 Task: Create a rule from the Agile list, Priority changed -> Complete task in the project ApexLine if Priority Cleared then Complete Task
Action: Mouse moved to (777, 510)
Screenshot: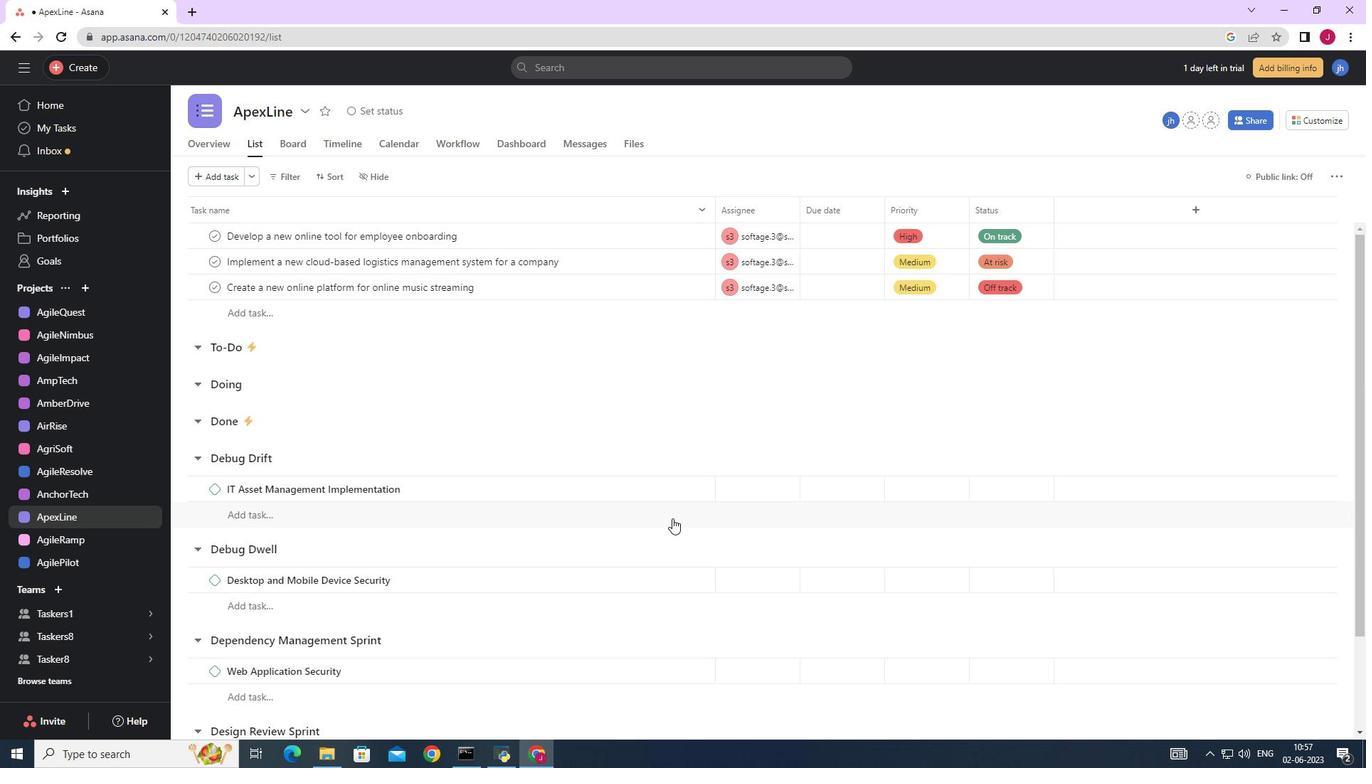 
Action: Mouse scrolled (777, 510) with delta (0, 0)
Screenshot: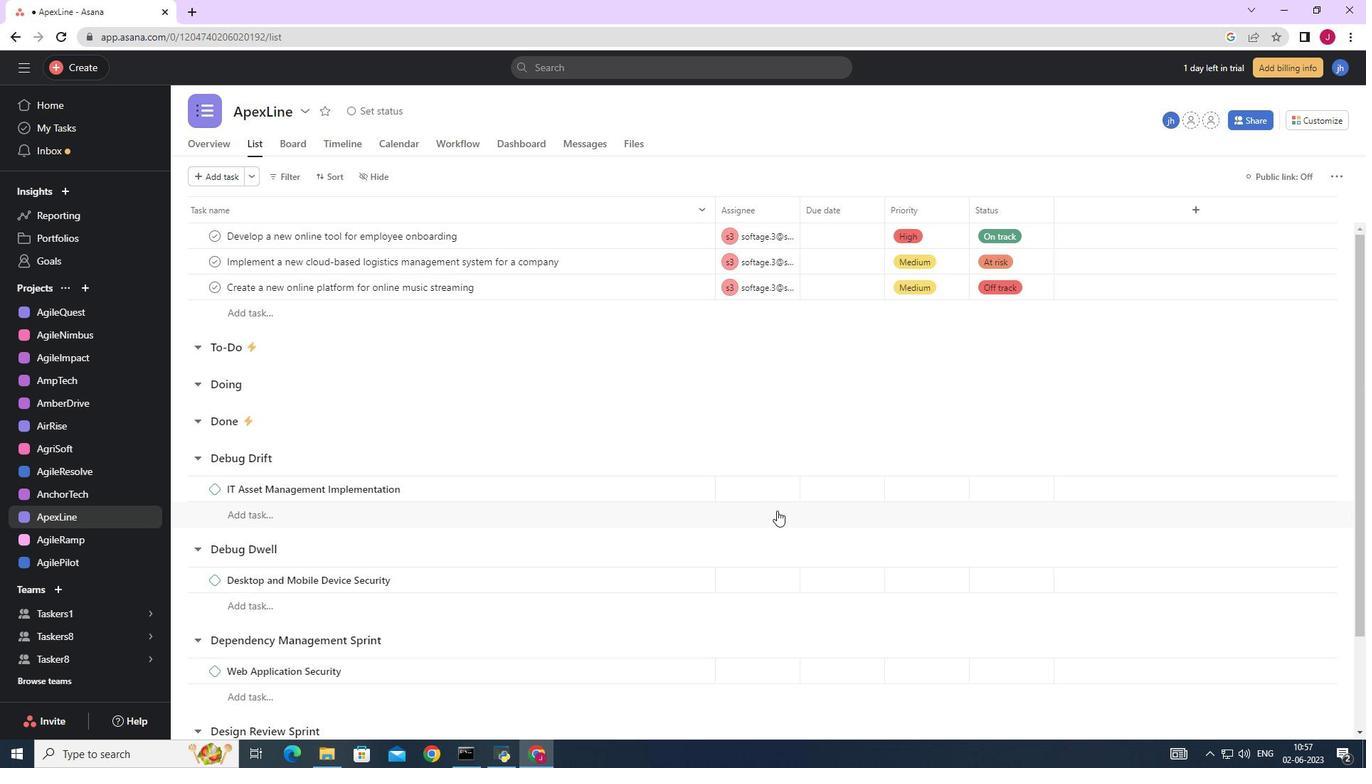 
Action: Mouse scrolled (777, 510) with delta (0, 0)
Screenshot: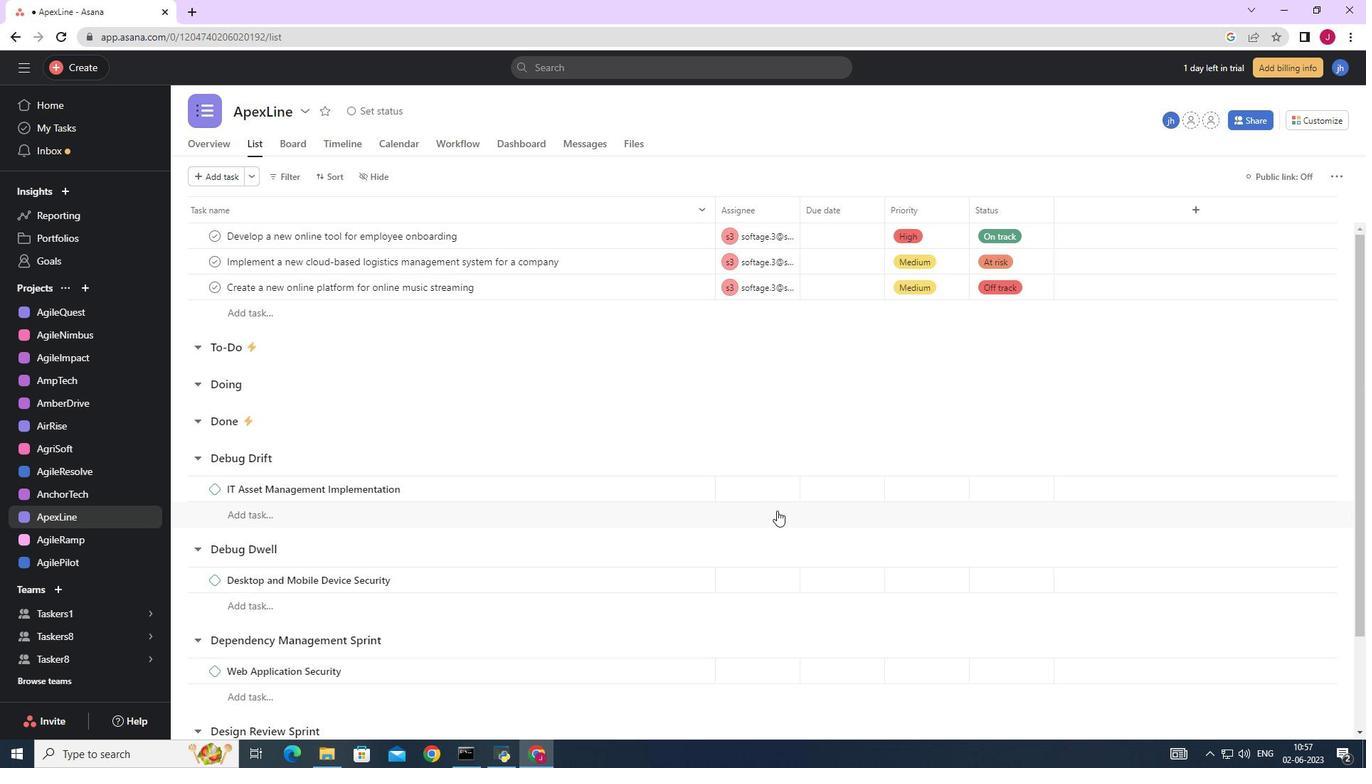 
Action: Mouse scrolled (777, 510) with delta (0, 0)
Screenshot: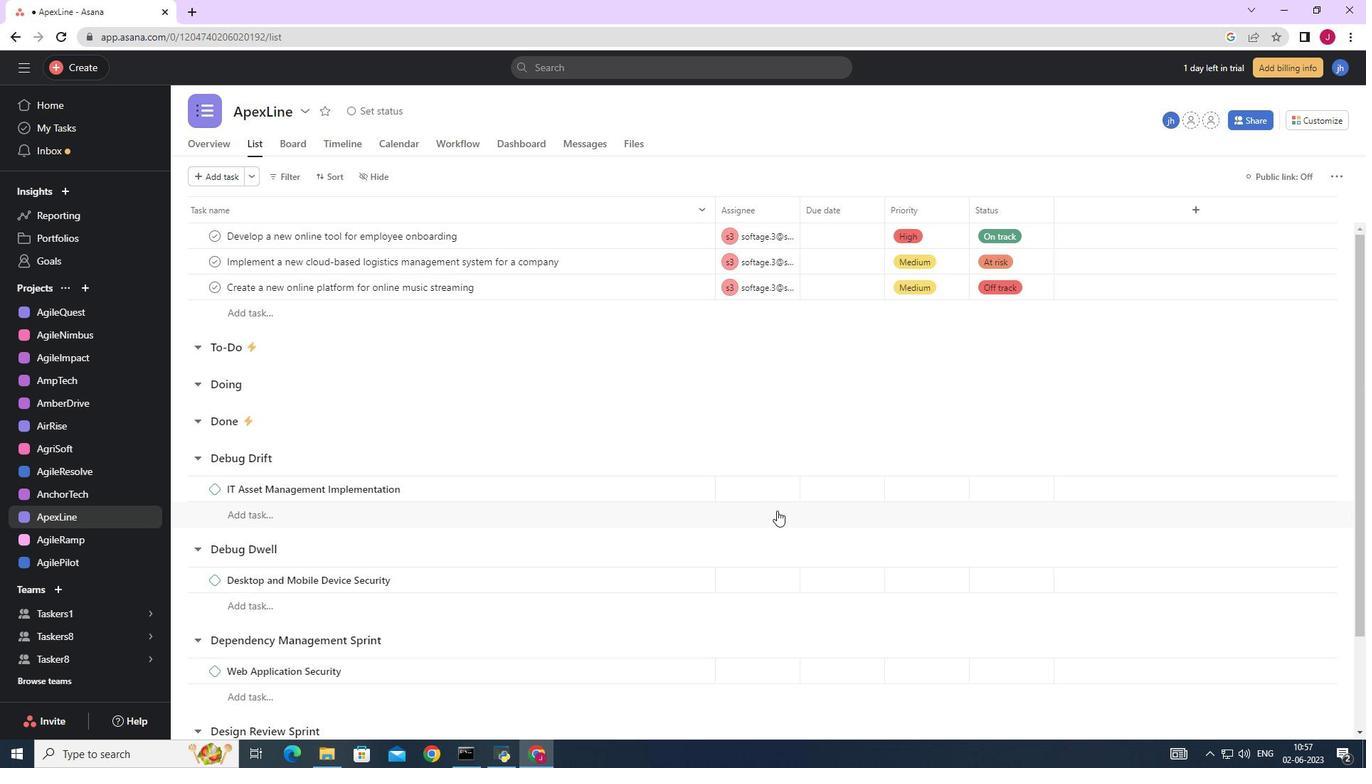 
Action: Mouse scrolled (777, 510) with delta (0, 0)
Screenshot: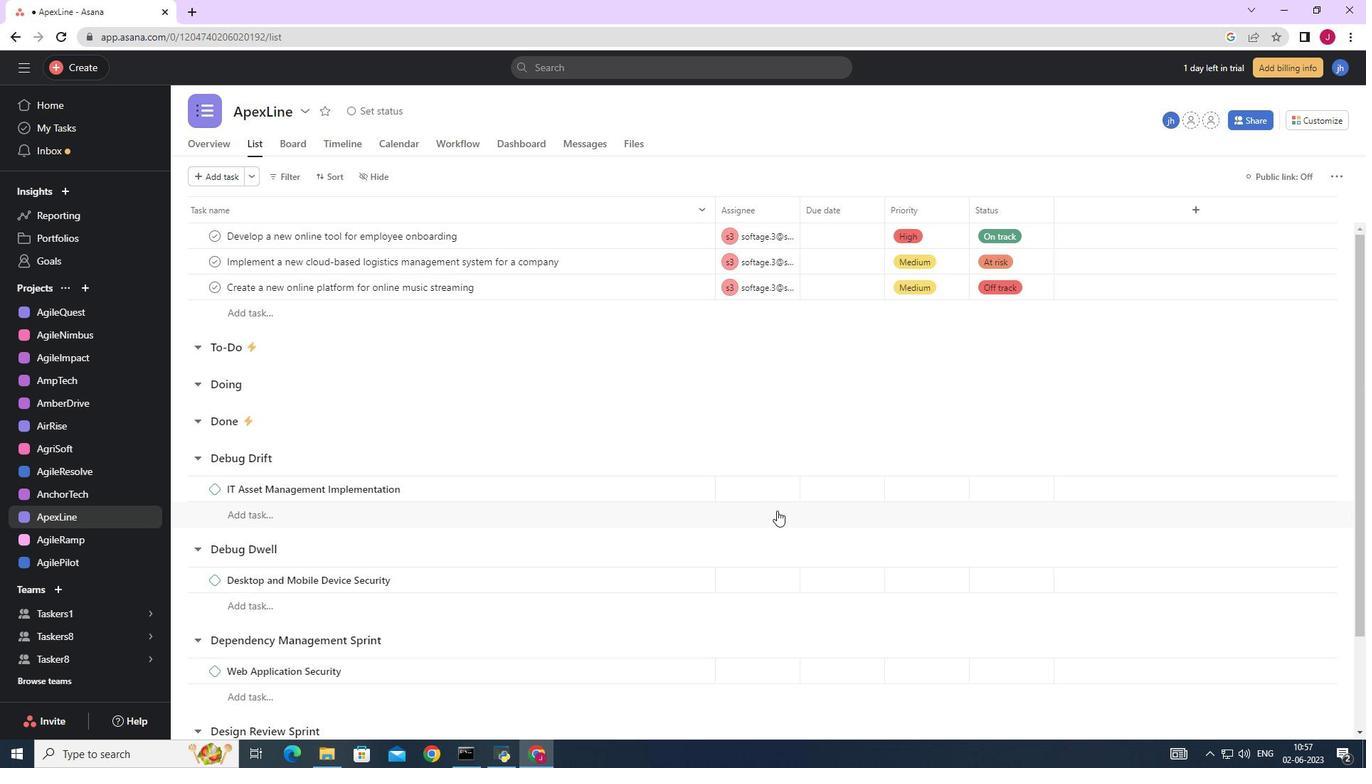 
Action: Mouse scrolled (777, 510) with delta (0, 0)
Screenshot: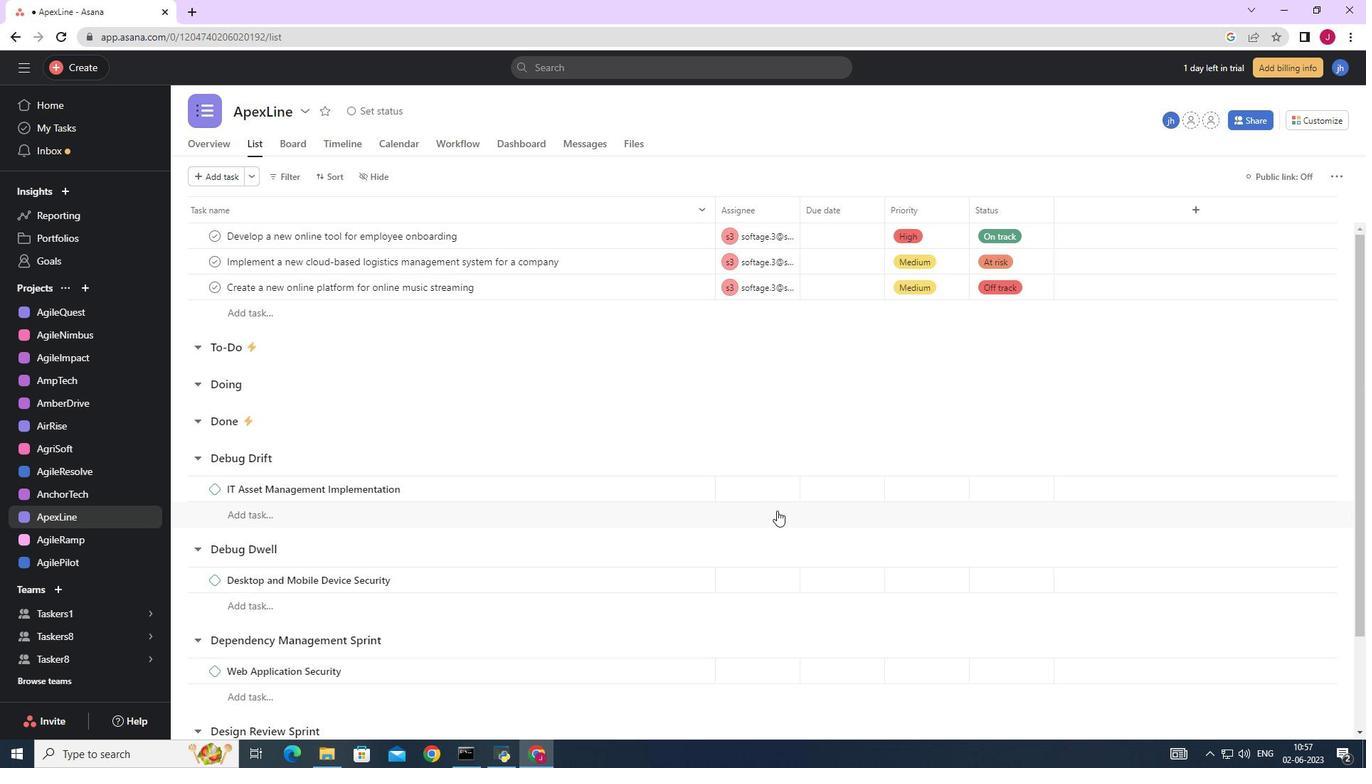 
Action: Mouse scrolled (777, 511) with delta (0, 0)
Screenshot: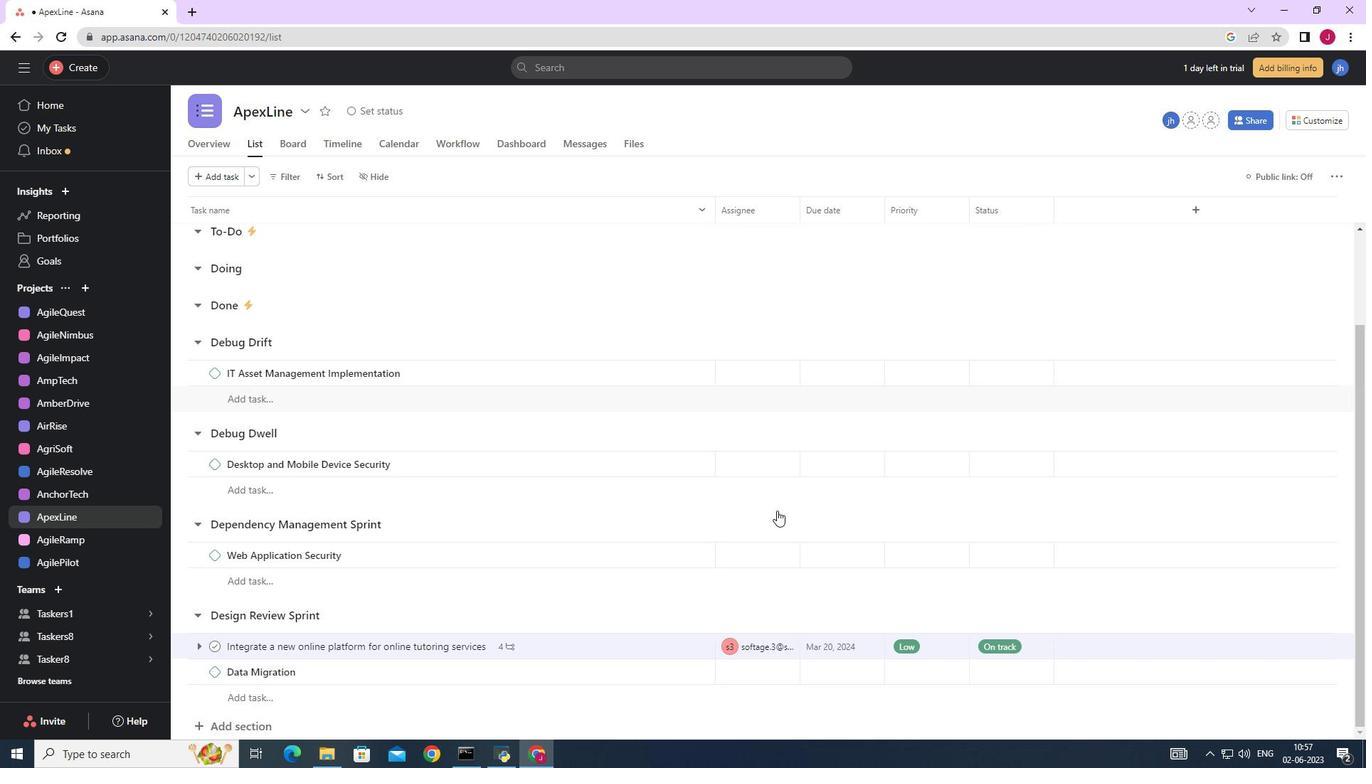 
Action: Mouse scrolled (777, 511) with delta (0, 0)
Screenshot: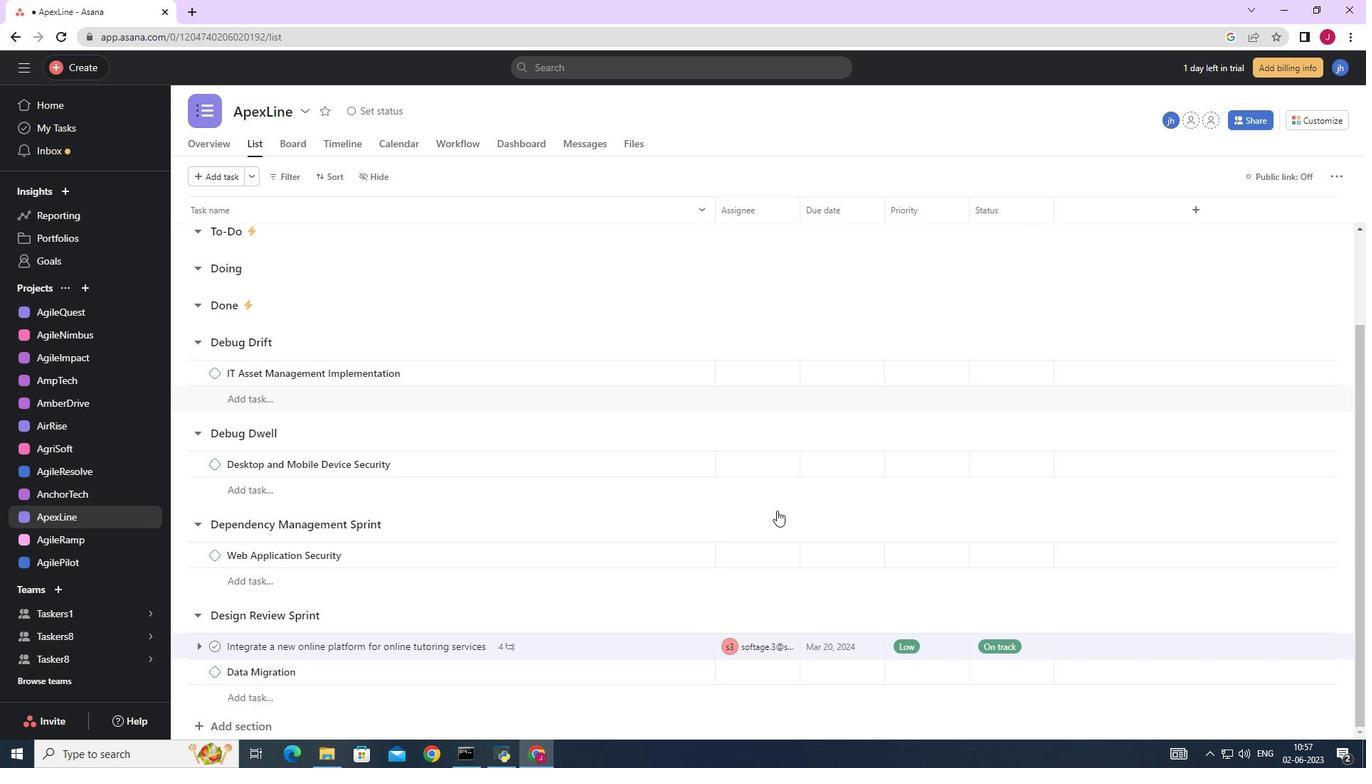 
Action: Mouse scrolled (777, 511) with delta (0, 0)
Screenshot: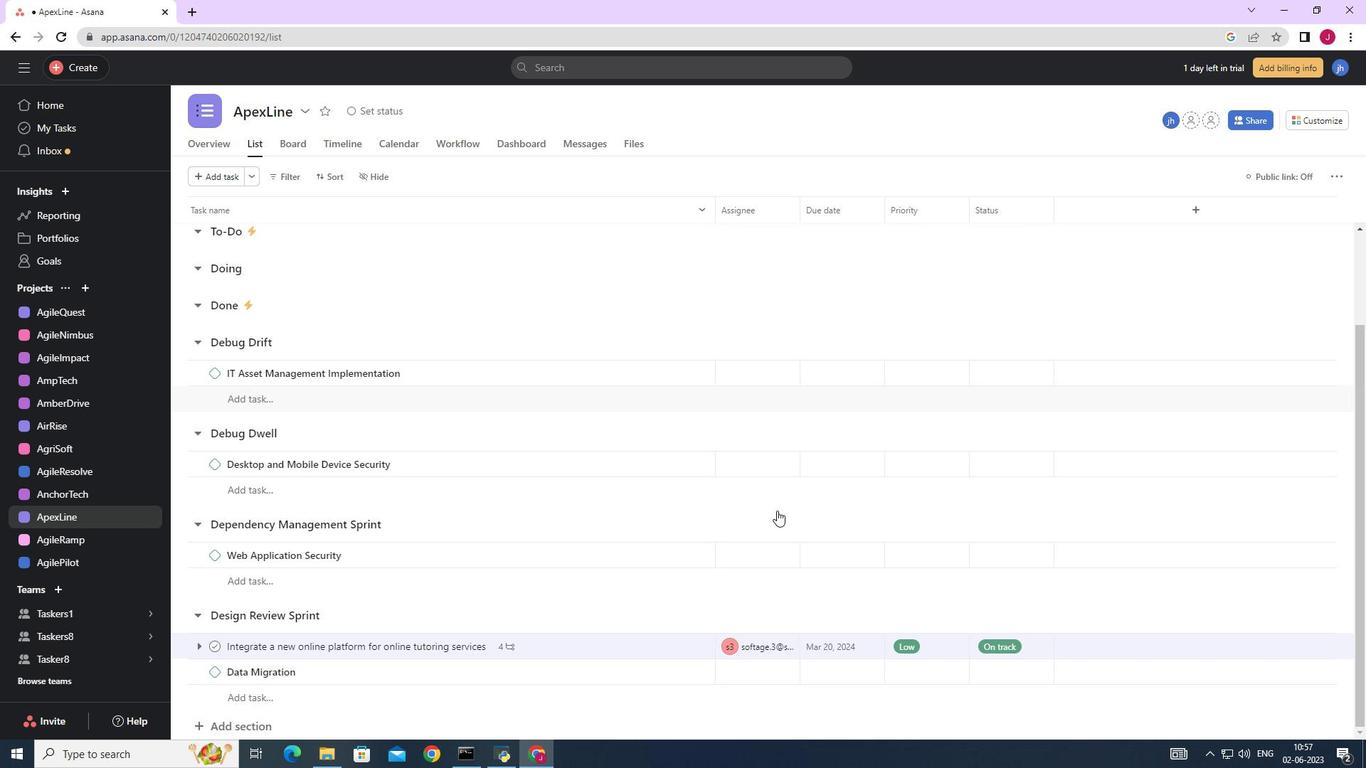 
Action: Mouse scrolled (777, 511) with delta (0, 0)
Screenshot: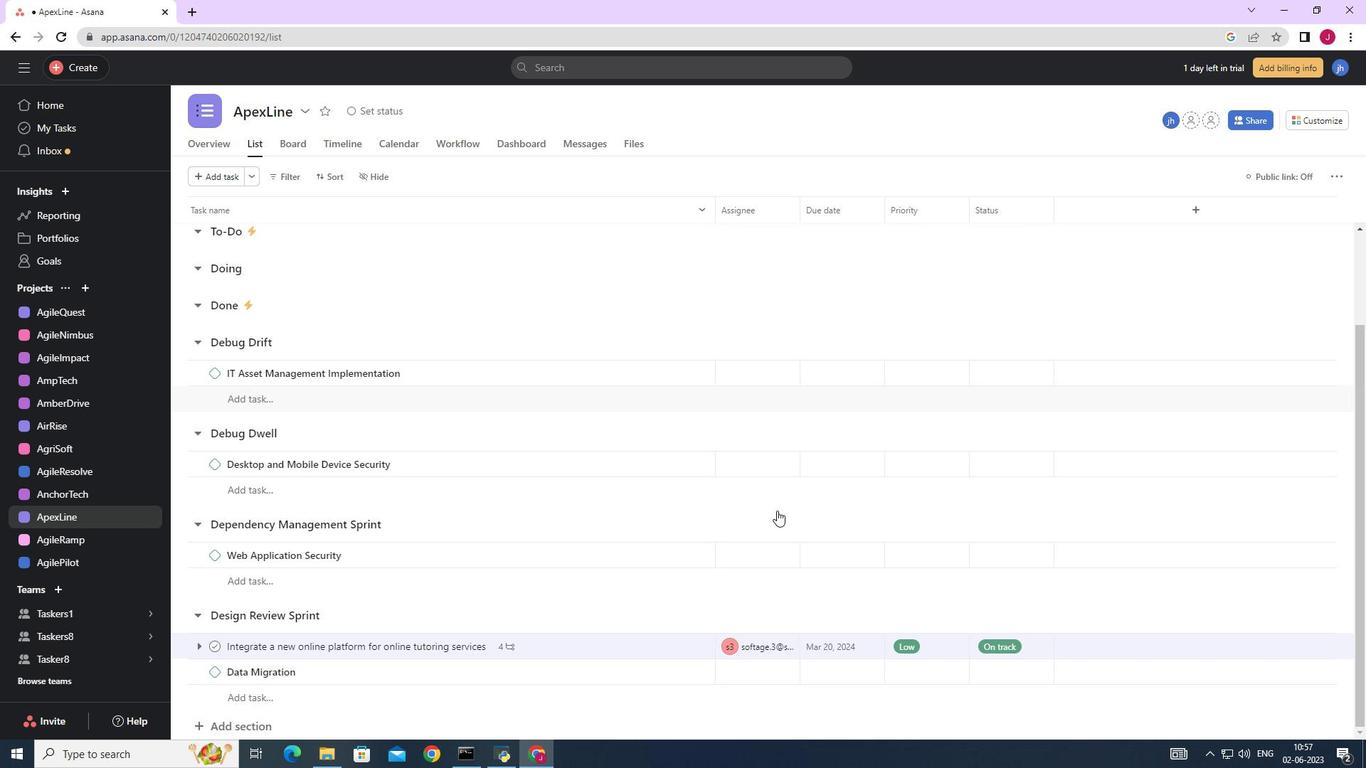 
Action: Mouse scrolled (777, 511) with delta (0, 0)
Screenshot: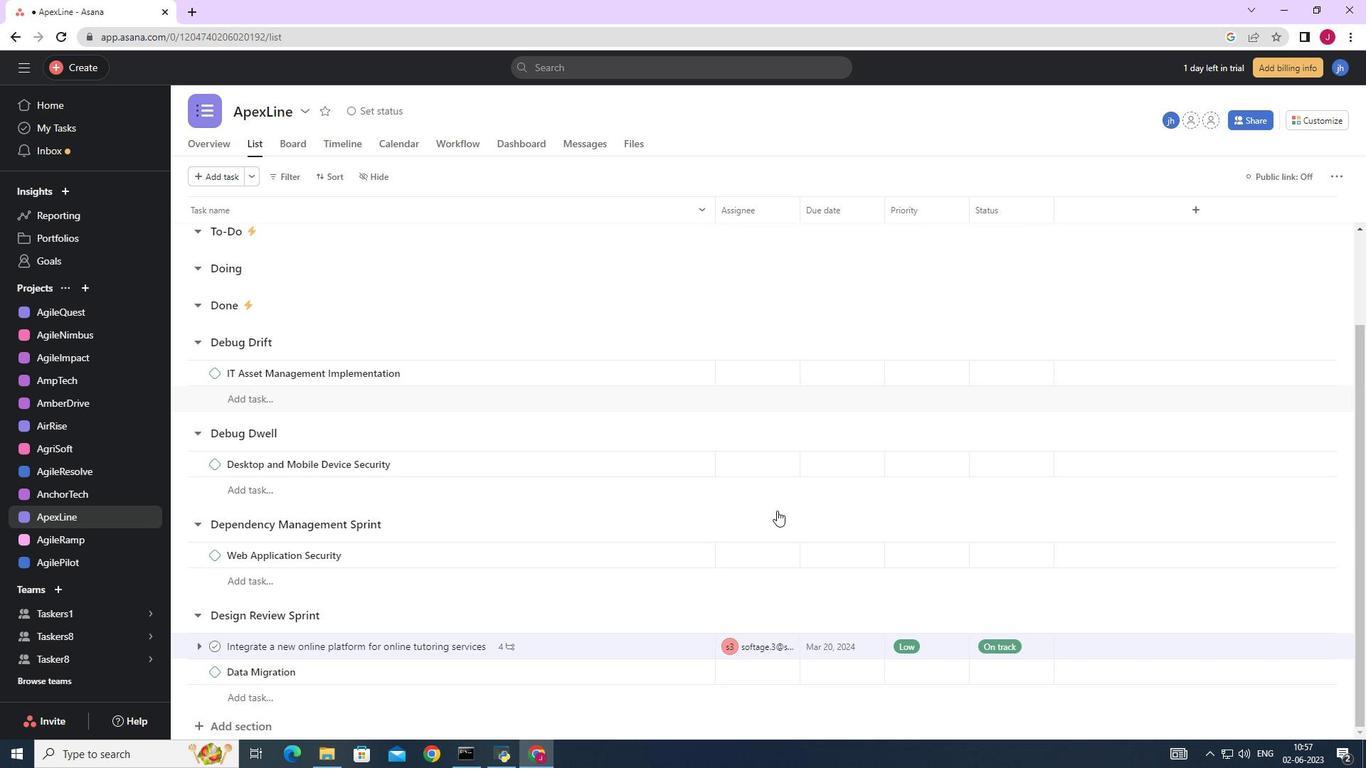 
Action: Mouse moved to (1327, 118)
Screenshot: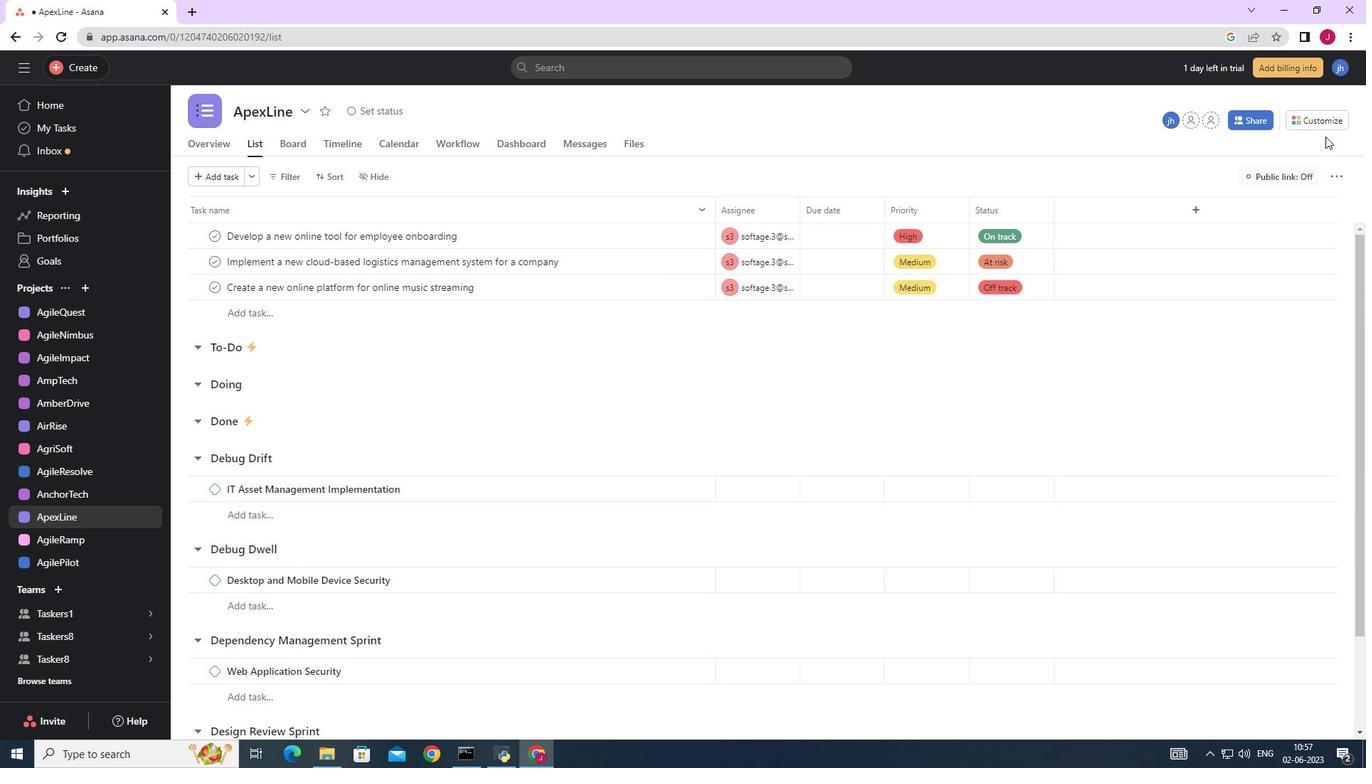 
Action: Mouse pressed left at (1327, 118)
Screenshot: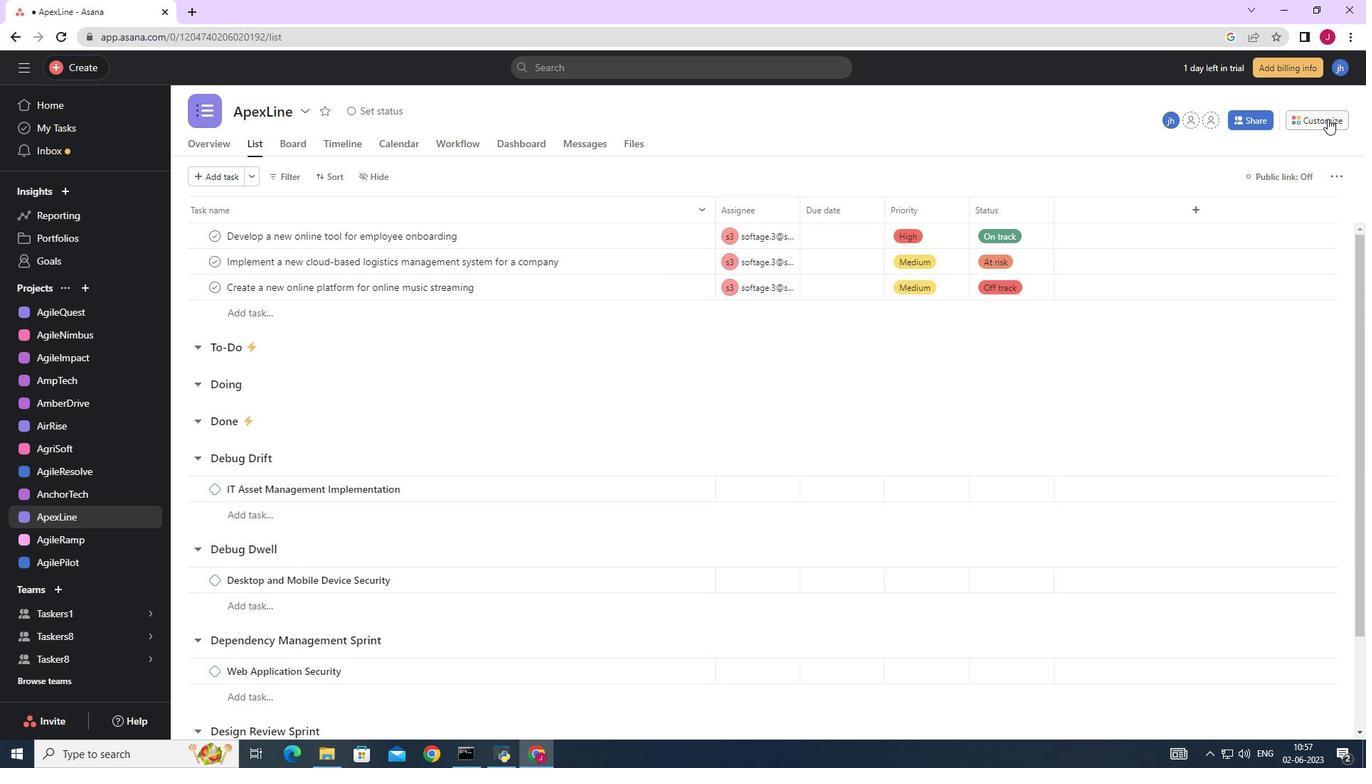 
Action: Mouse moved to (1060, 312)
Screenshot: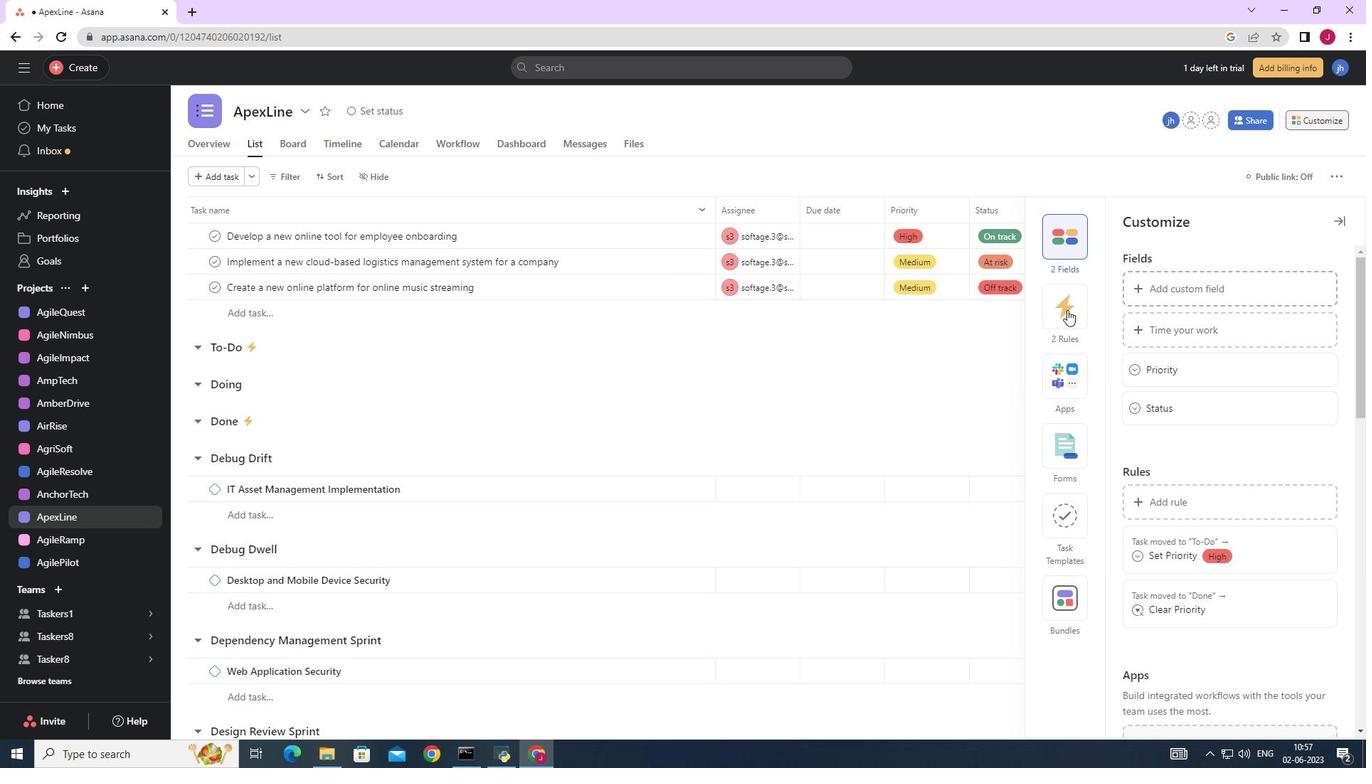 
Action: Mouse pressed left at (1060, 312)
Screenshot: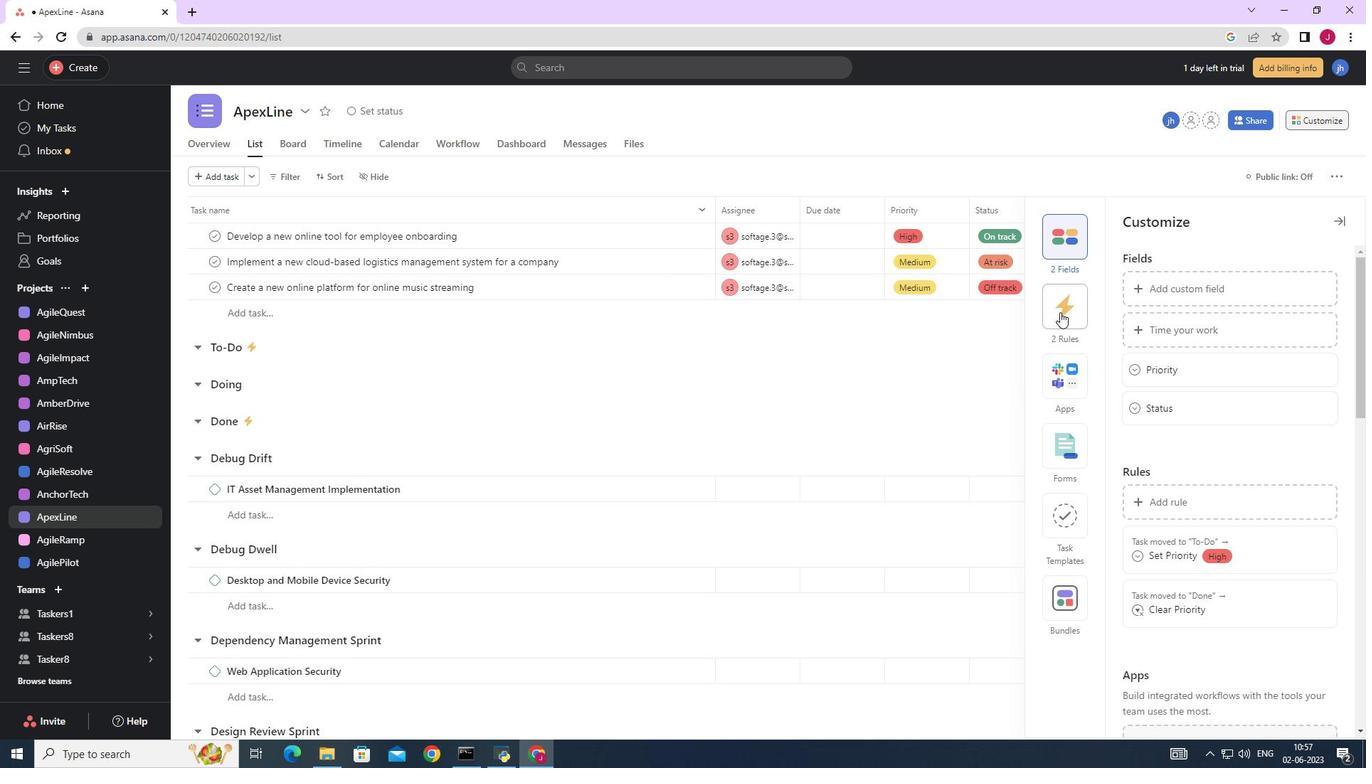 
Action: Mouse moved to (1187, 282)
Screenshot: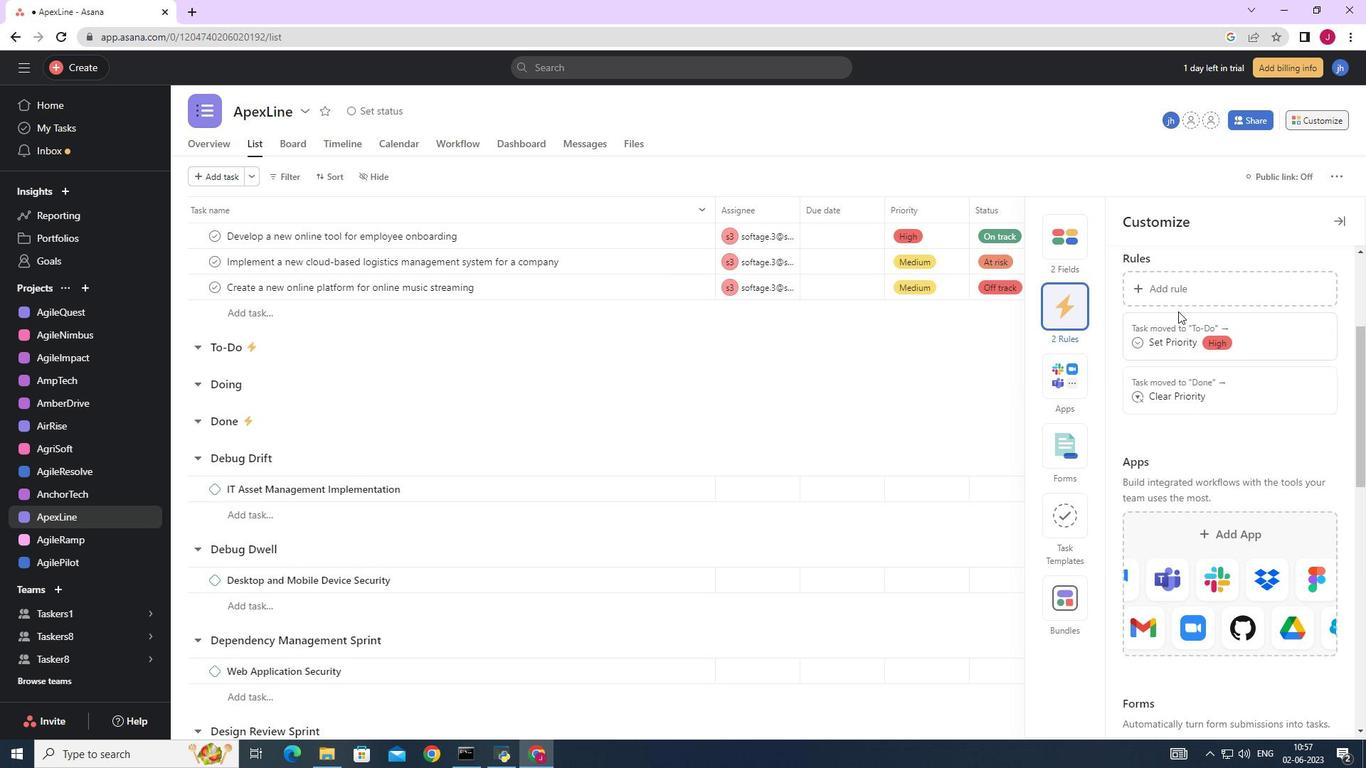 
Action: Mouse pressed left at (1187, 282)
Screenshot: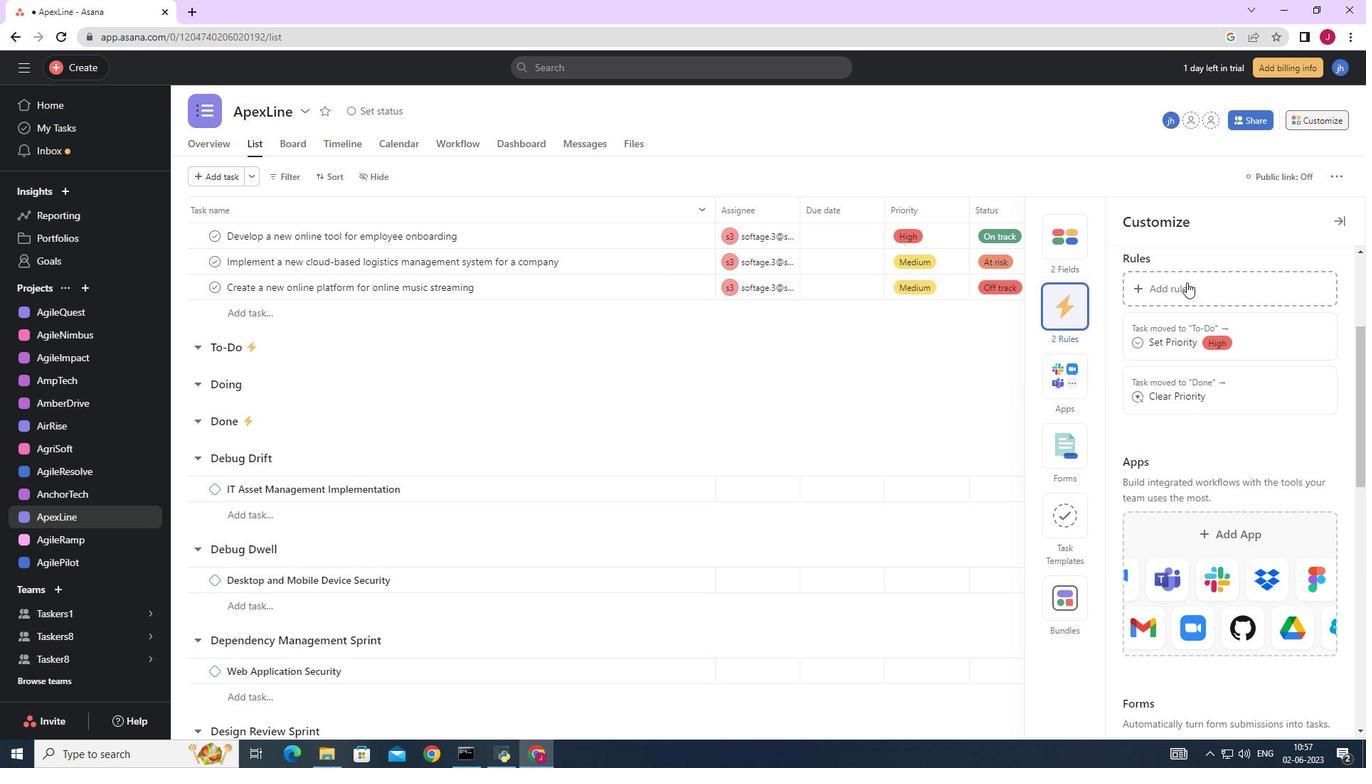 
Action: Mouse moved to (290, 217)
Screenshot: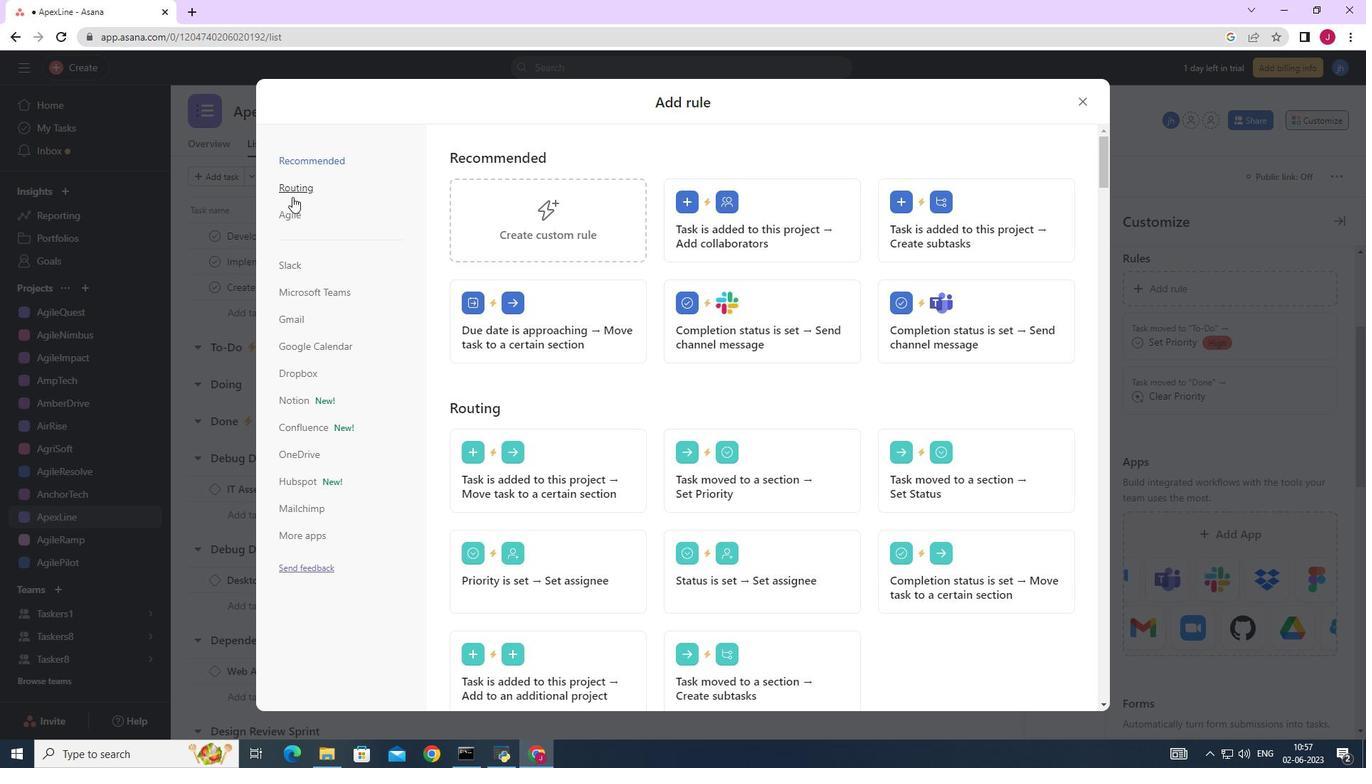 
Action: Mouse pressed left at (290, 217)
Screenshot: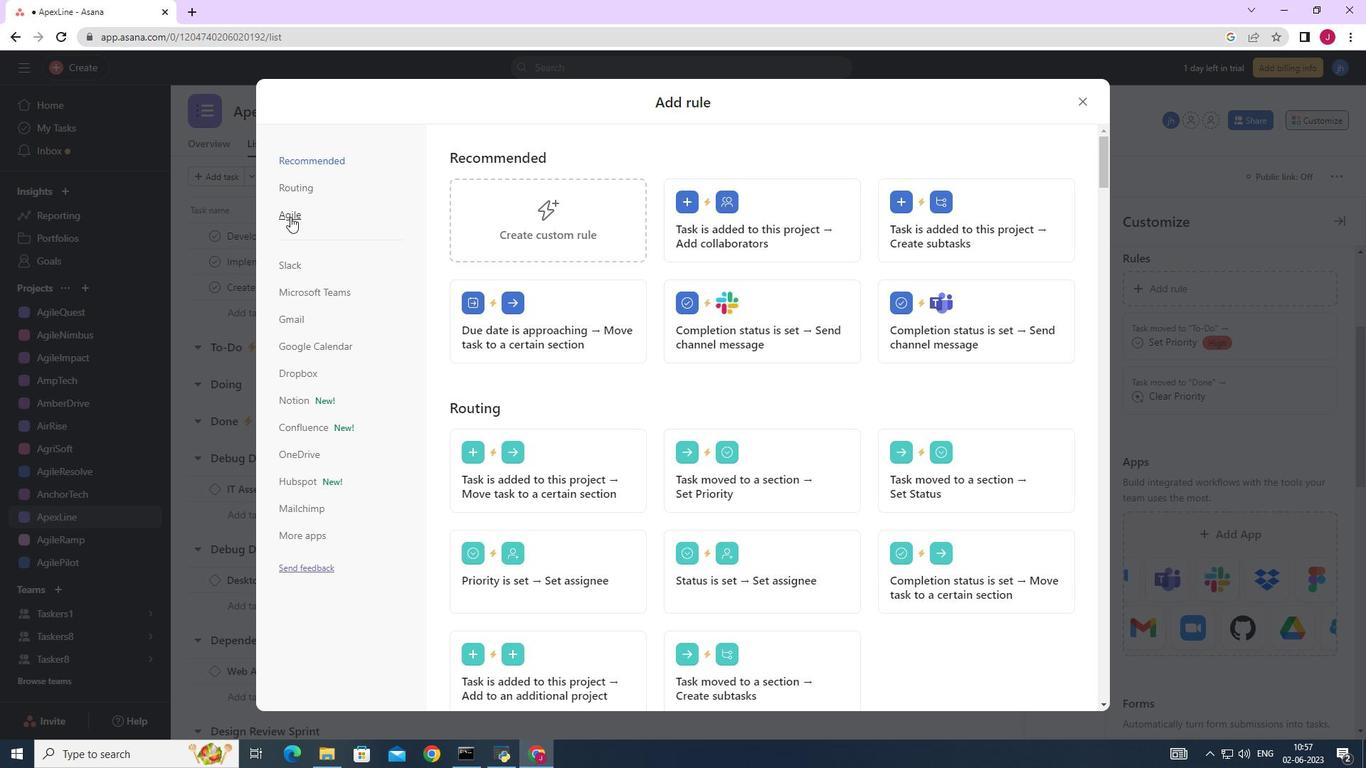 
Action: Mouse moved to (534, 229)
Screenshot: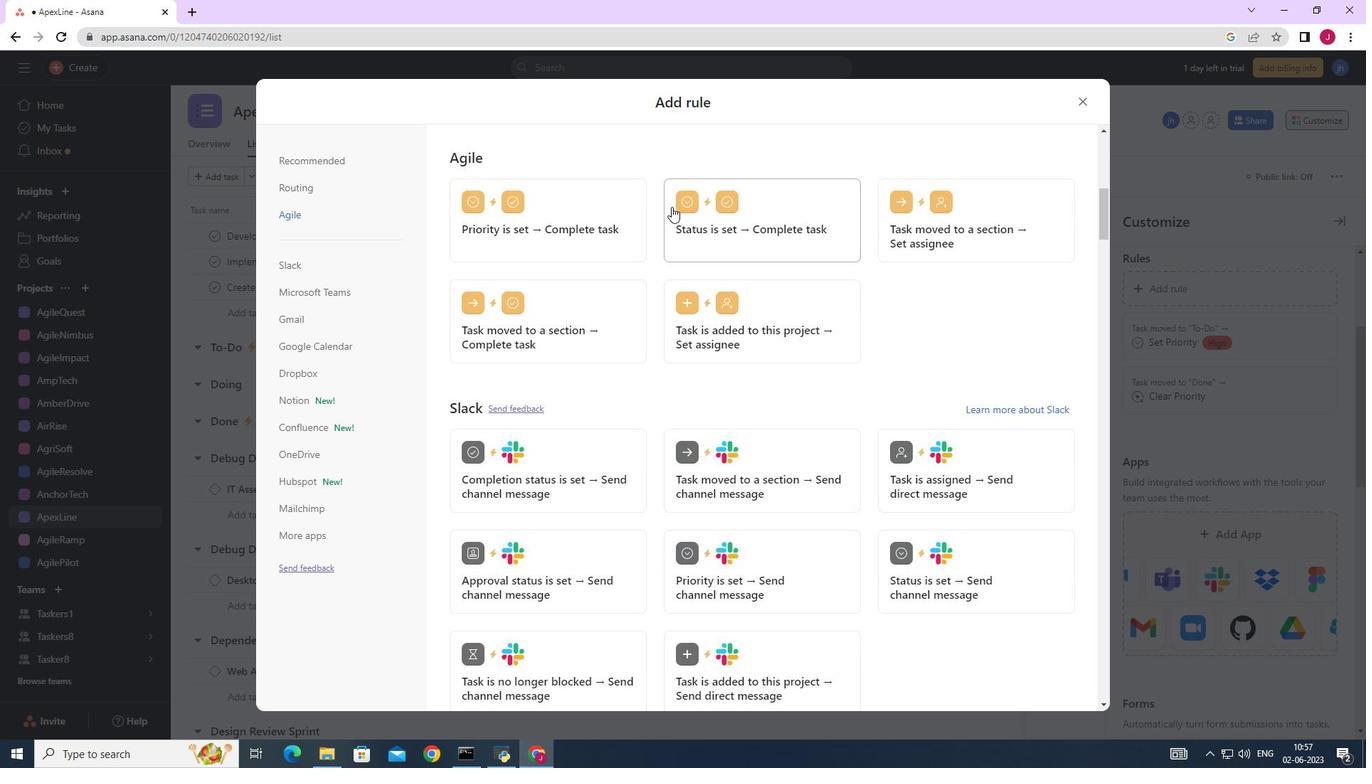 
Action: Mouse pressed left at (534, 229)
Screenshot: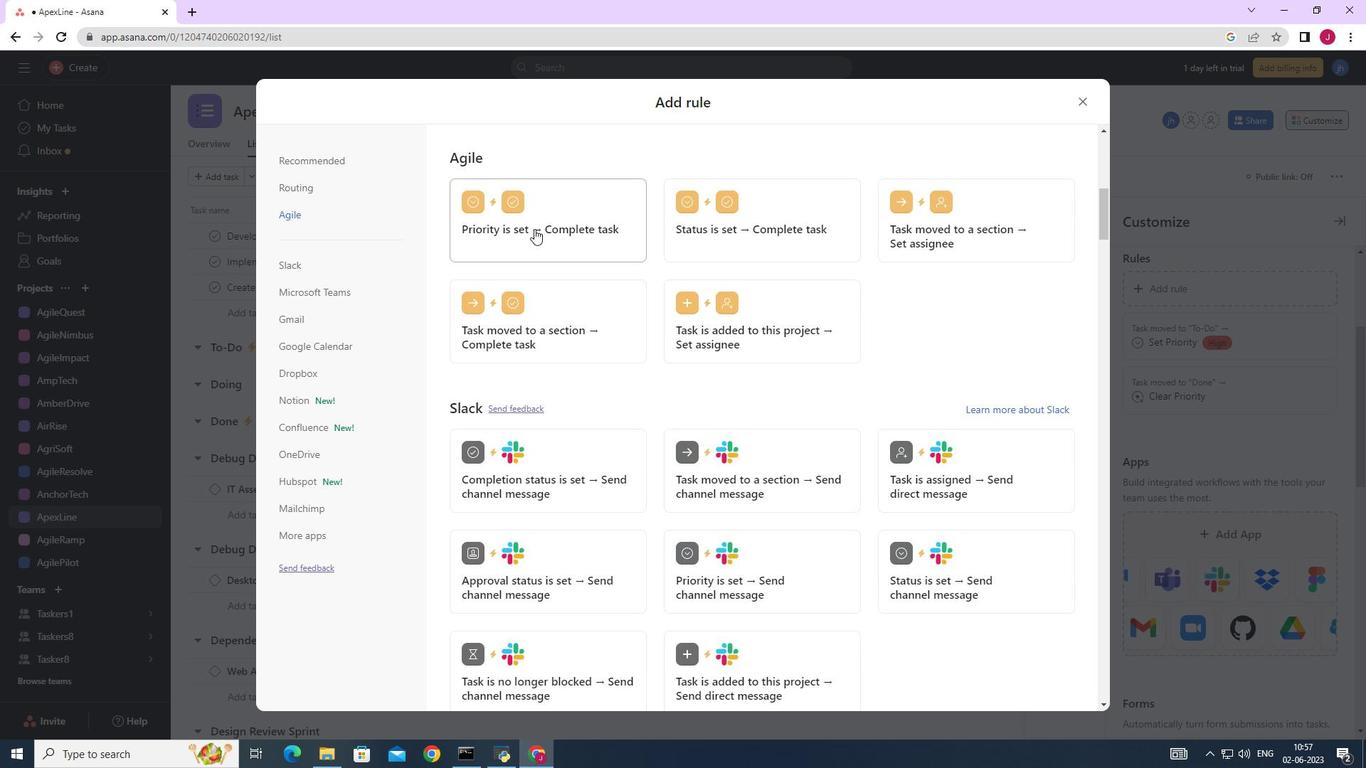 
Action: Mouse moved to (497, 477)
Screenshot: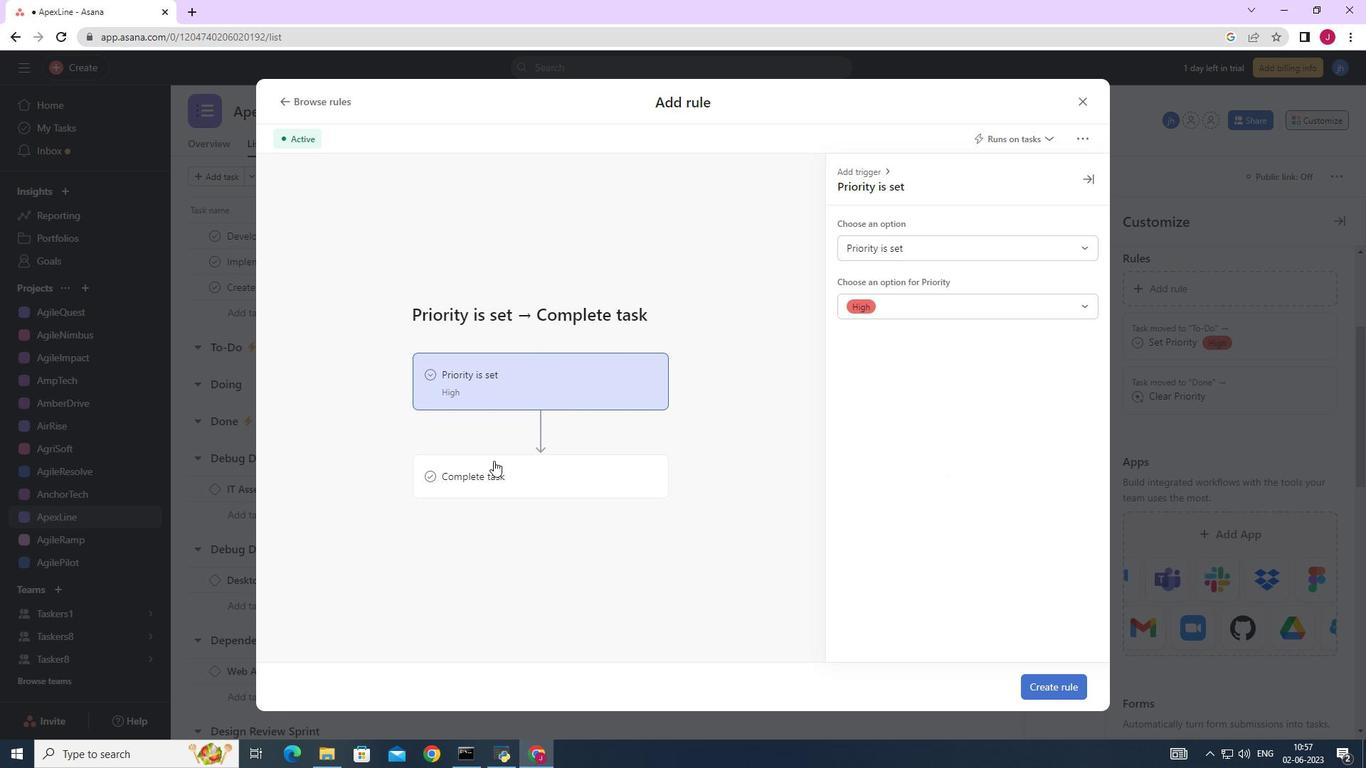 
Action: Mouse pressed left at (497, 477)
Screenshot: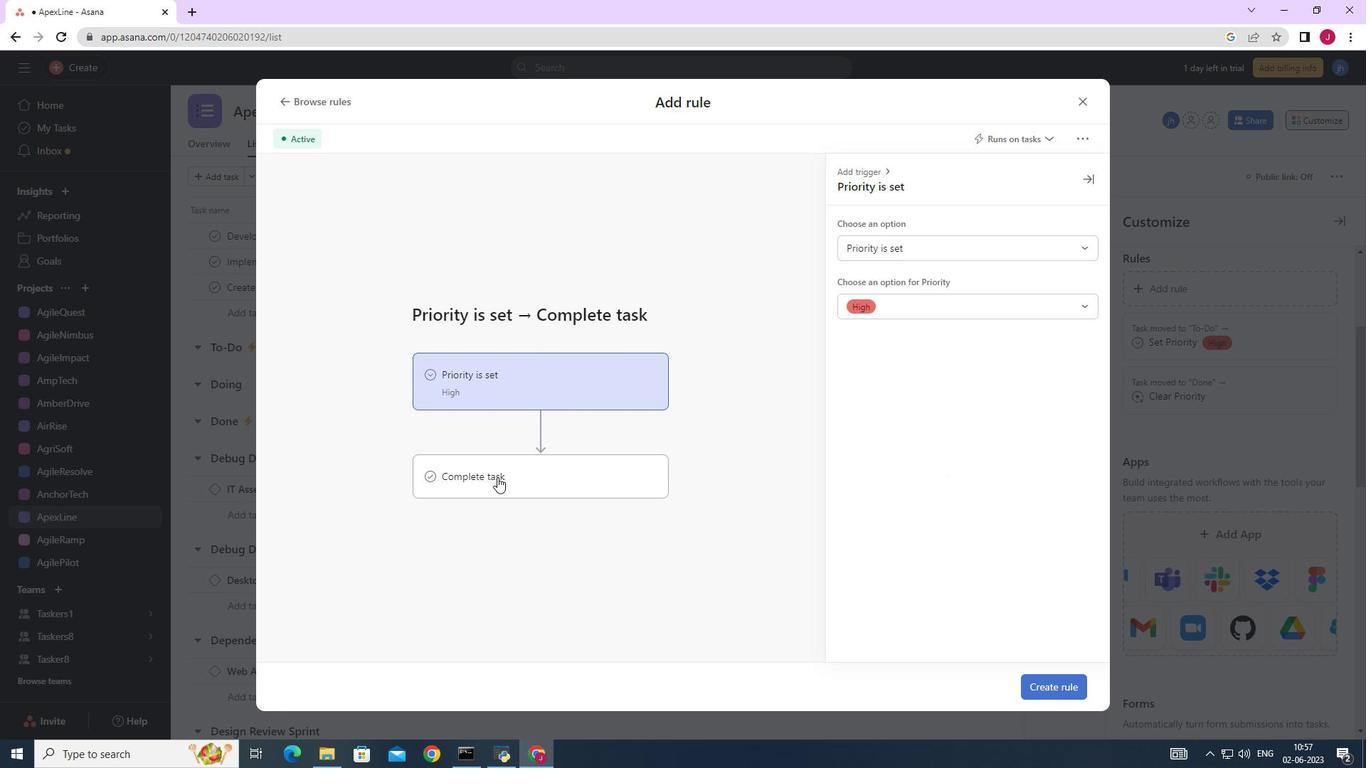 
Action: Mouse moved to (891, 243)
Screenshot: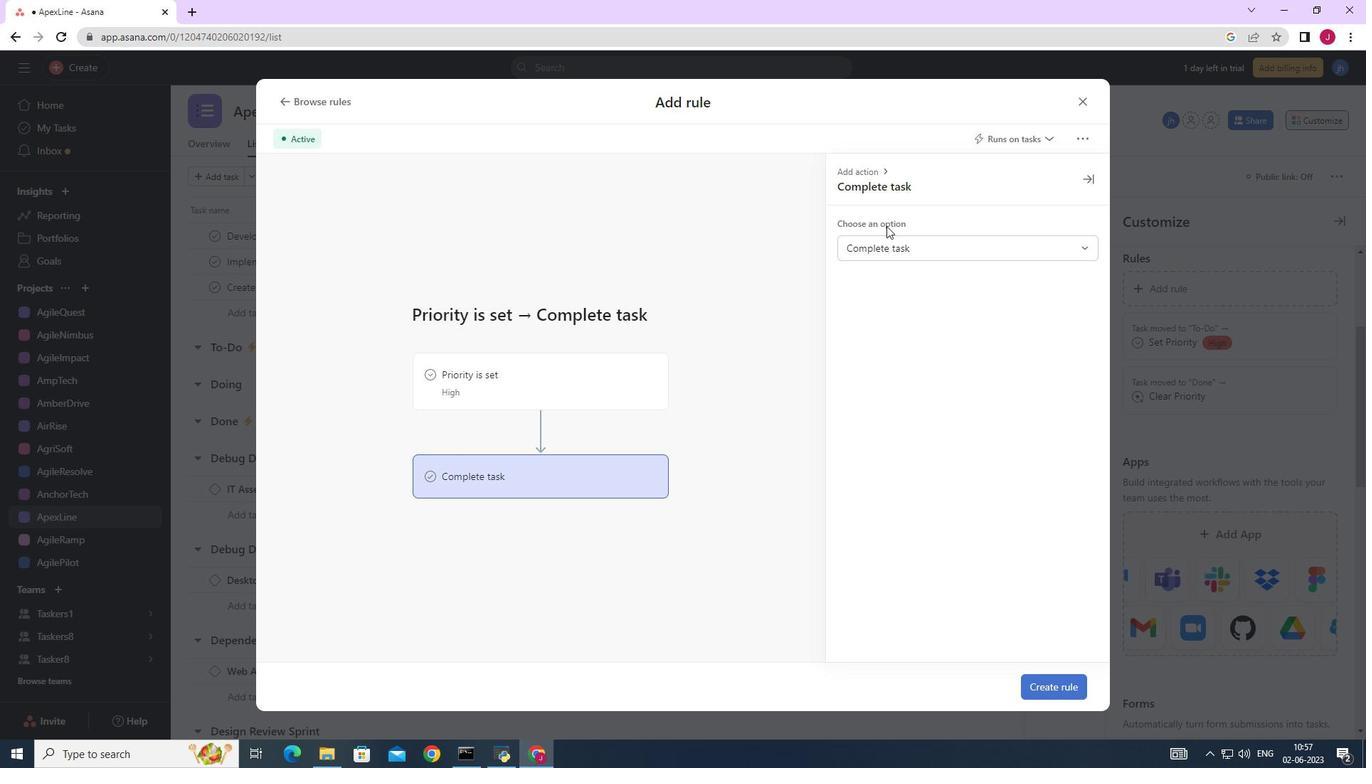 
Action: Mouse pressed left at (891, 243)
Screenshot: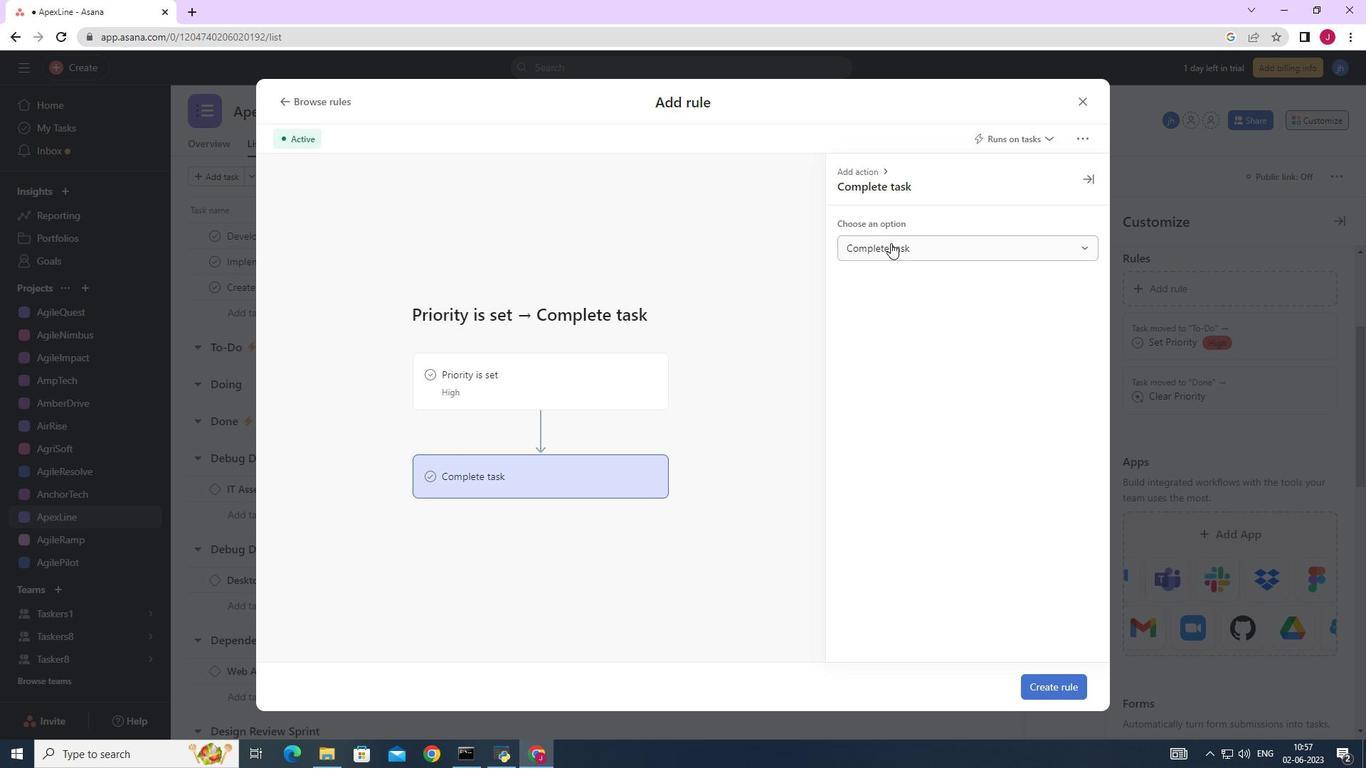 
Action: Mouse moved to (603, 373)
Screenshot: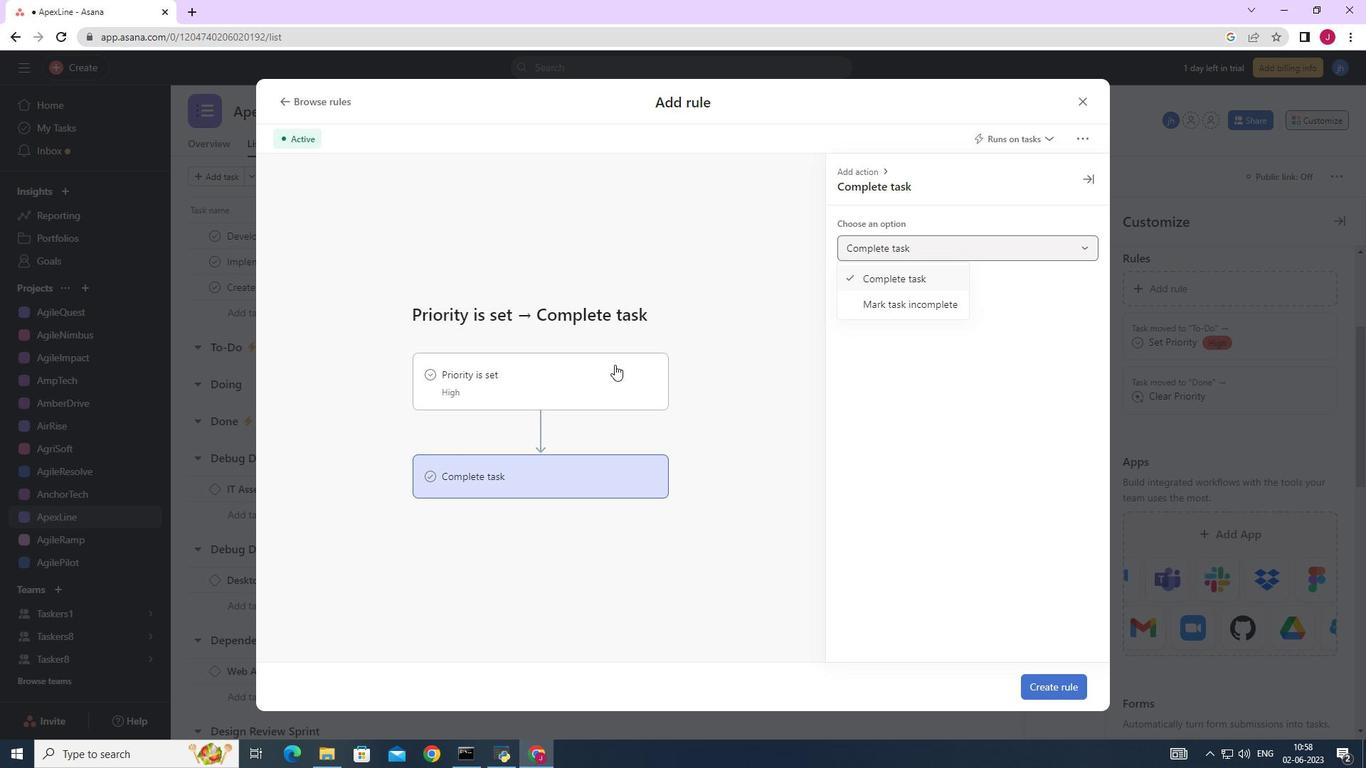 
Action: Mouse pressed left at (603, 373)
Screenshot: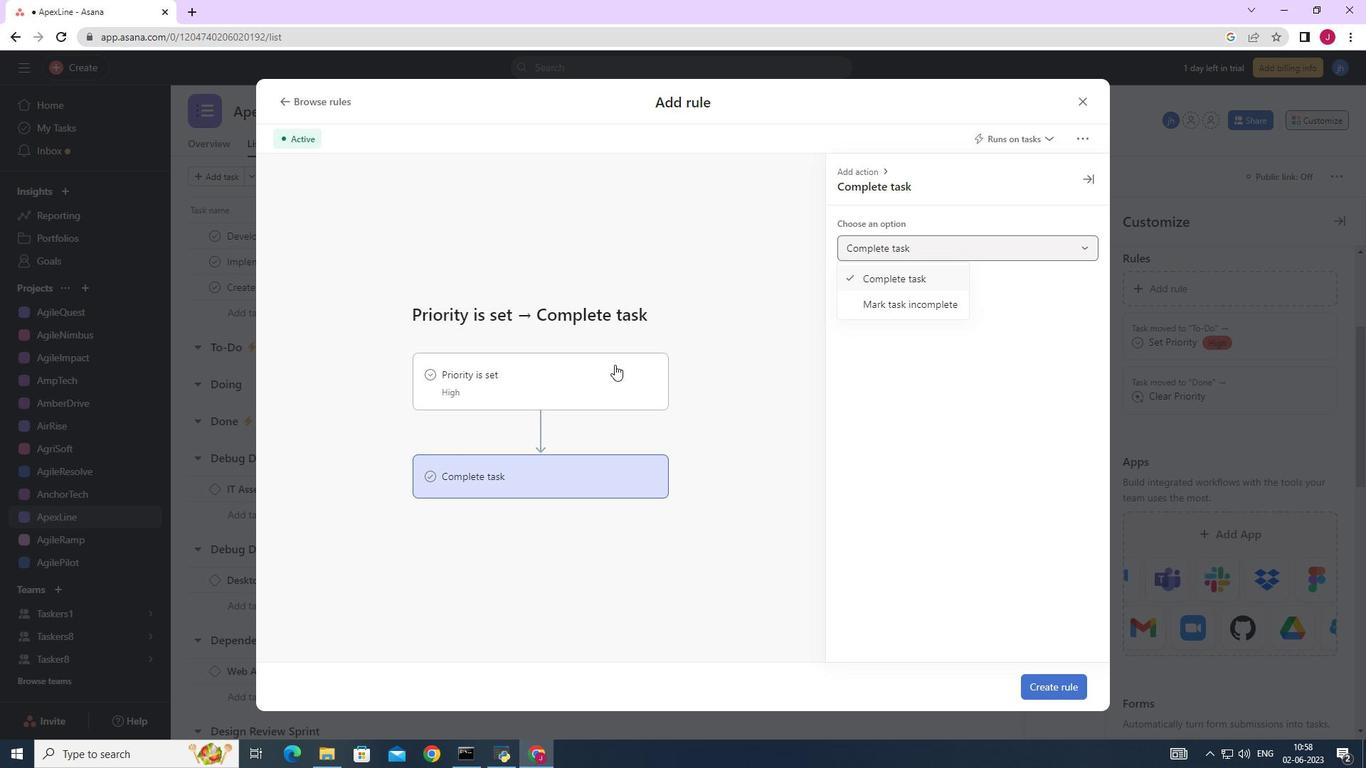 
Action: Mouse moved to (882, 241)
Screenshot: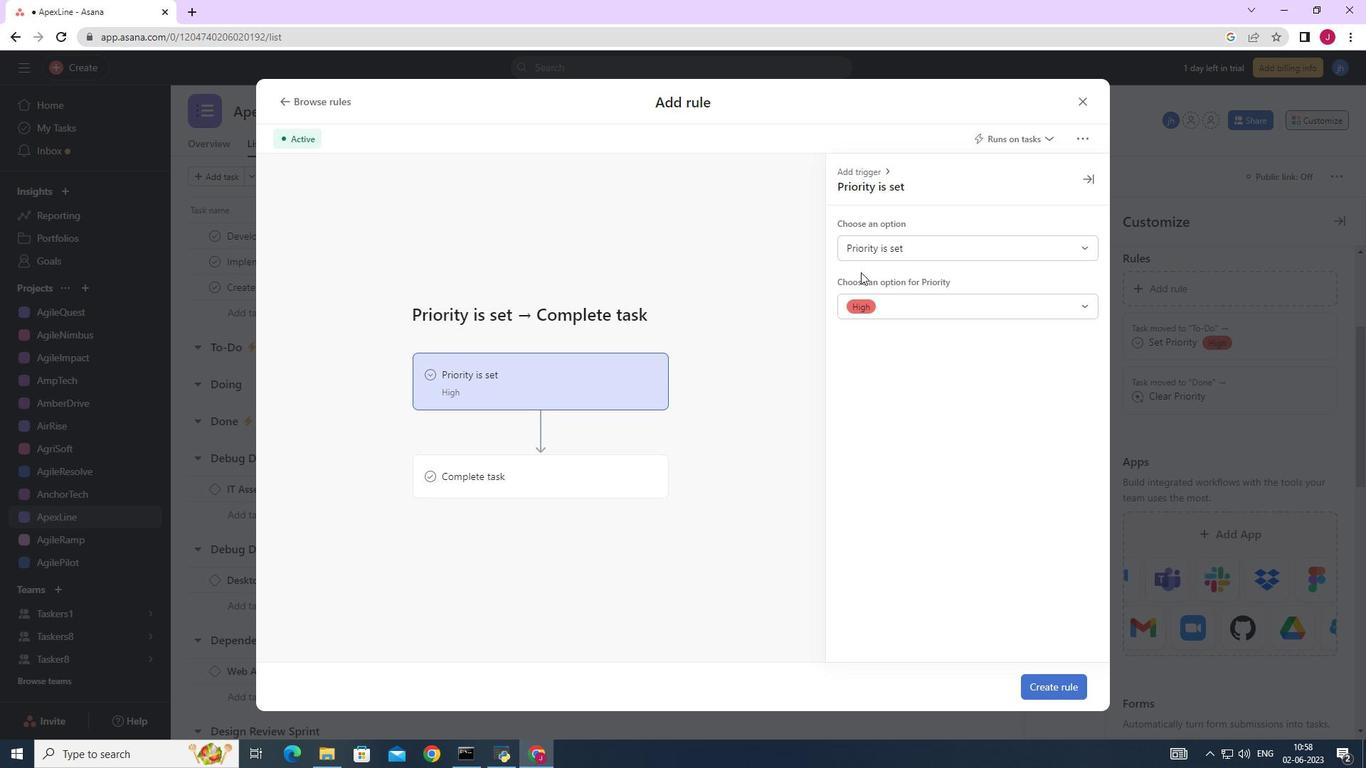 
Action: Mouse pressed left at (882, 241)
Screenshot: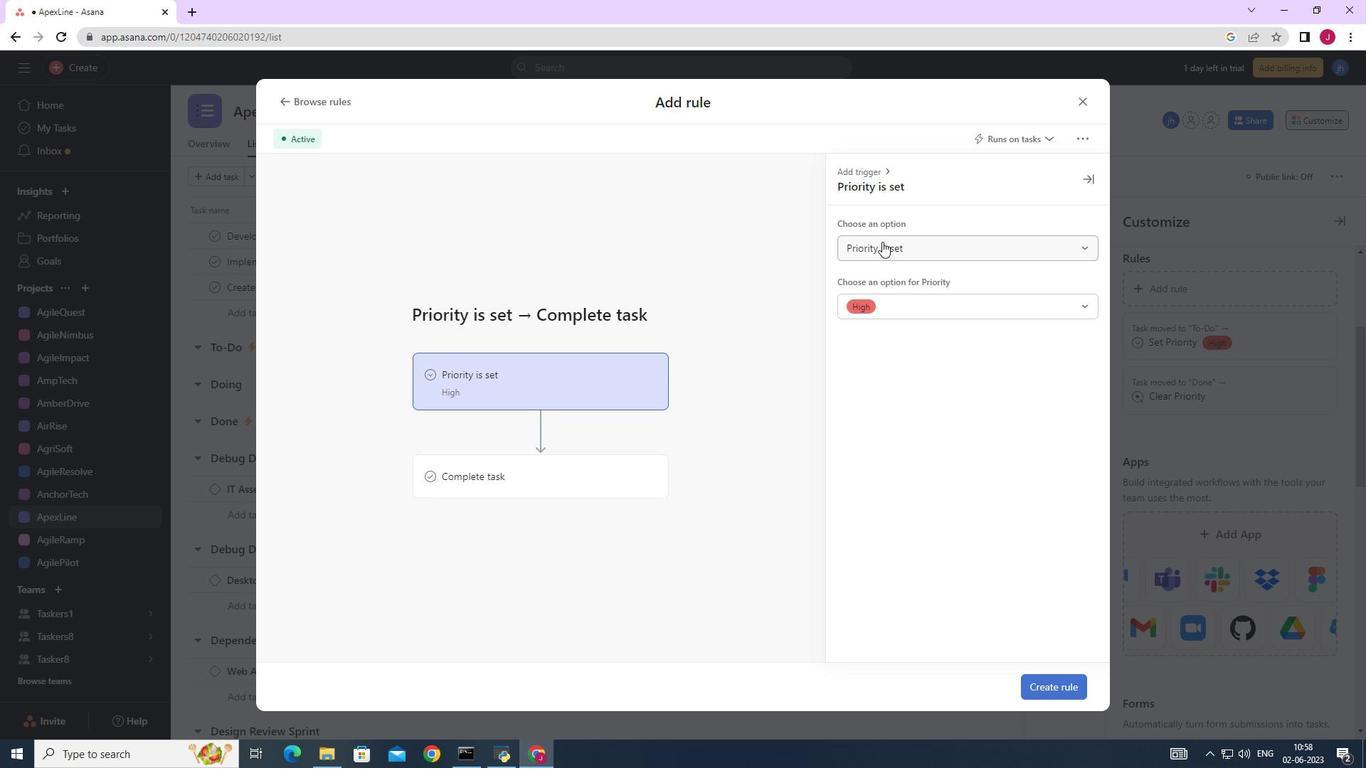 
Action: Mouse moved to (895, 306)
Screenshot: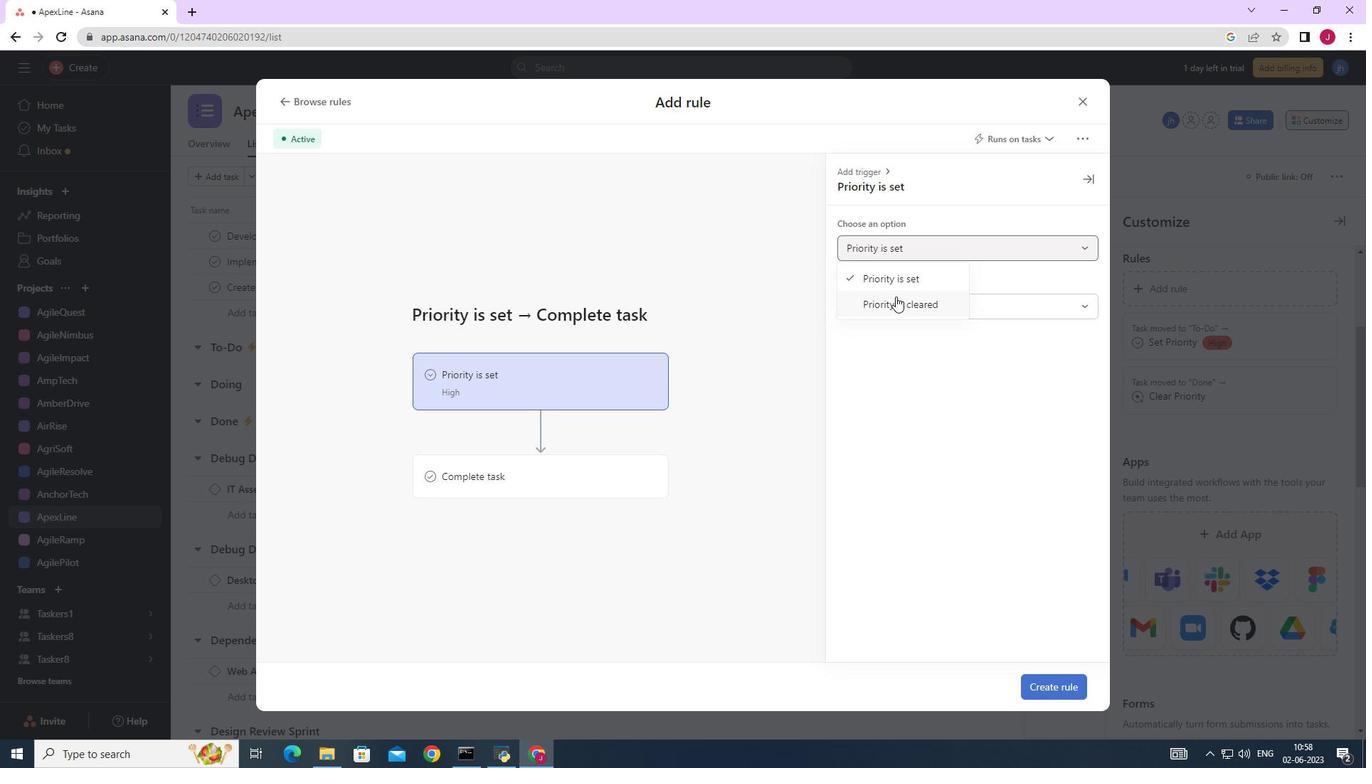 
Action: Mouse pressed left at (895, 306)
Screenshot: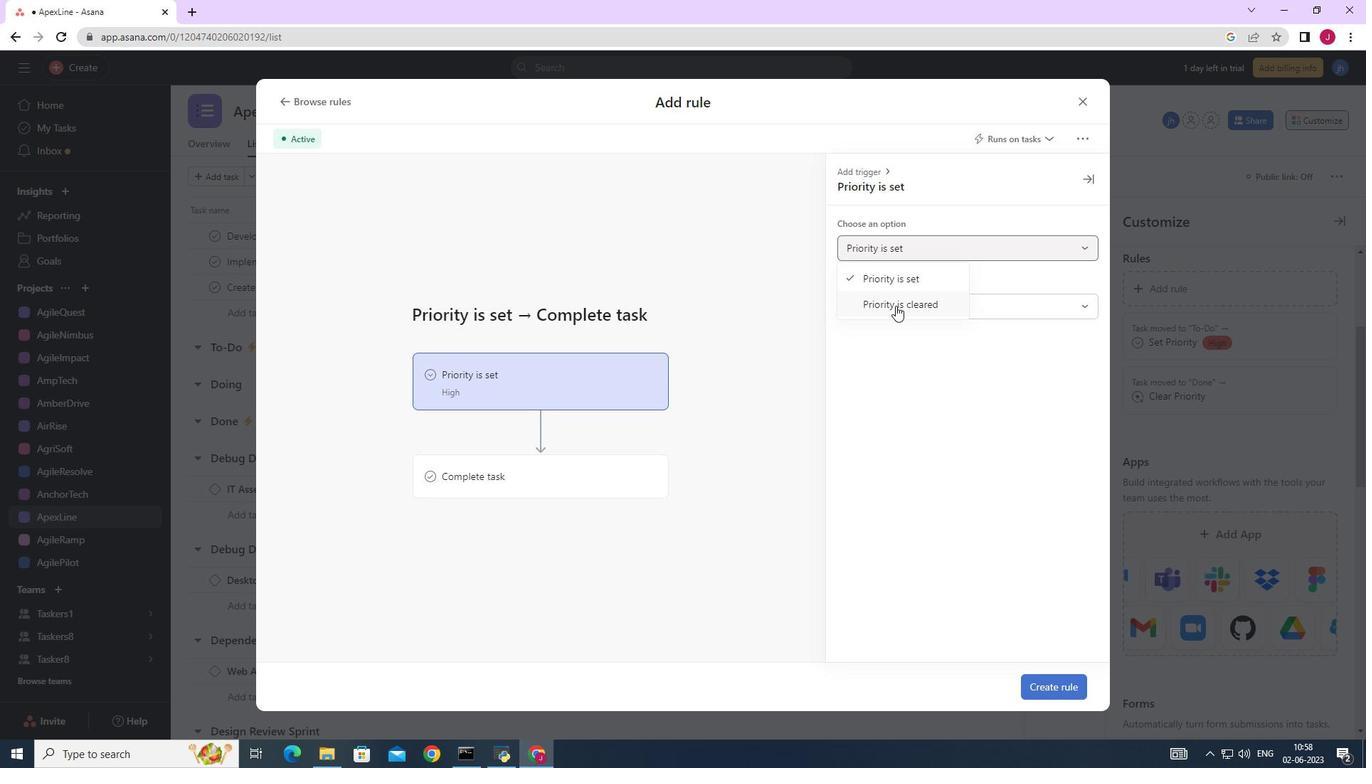 
Action: Mouse moved to (540, 476)
Screenshot: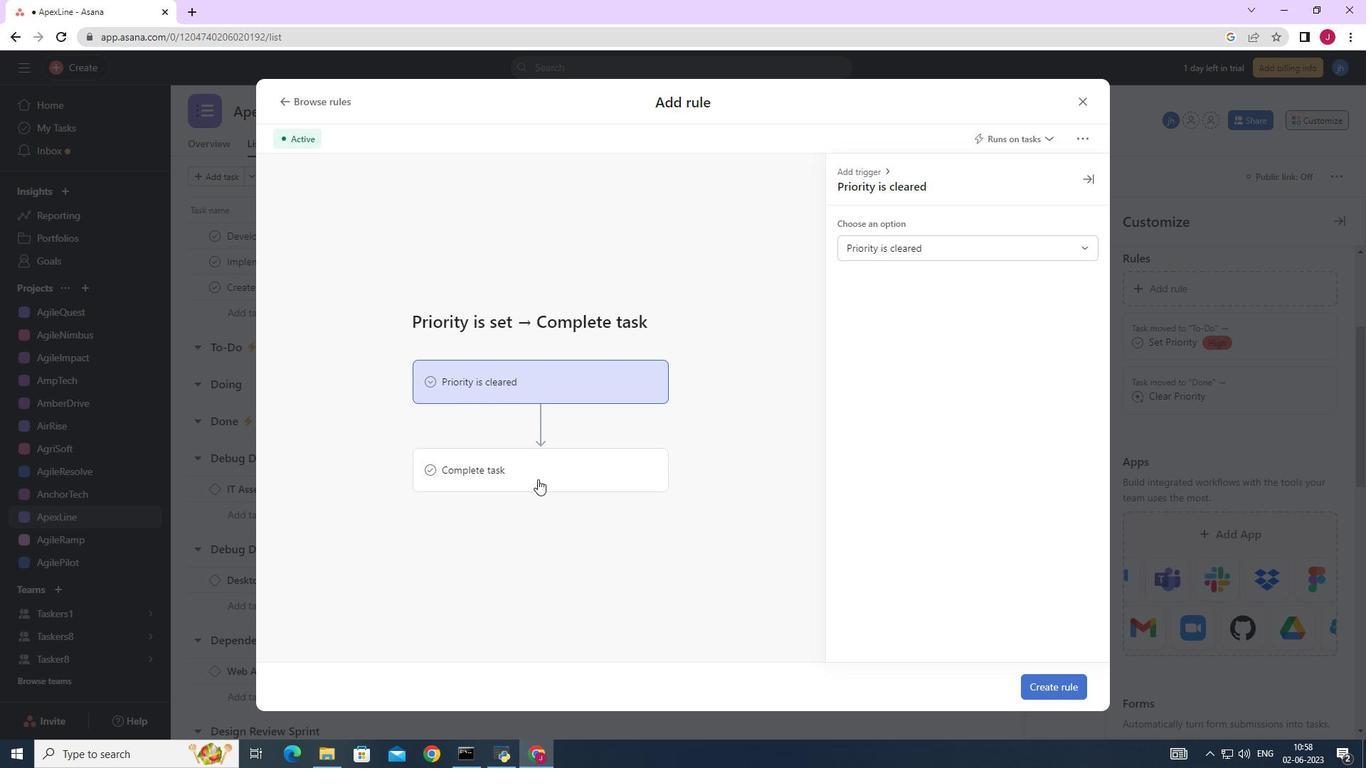 
Action: Mouse pressed left at (540, 476)
Screenshot: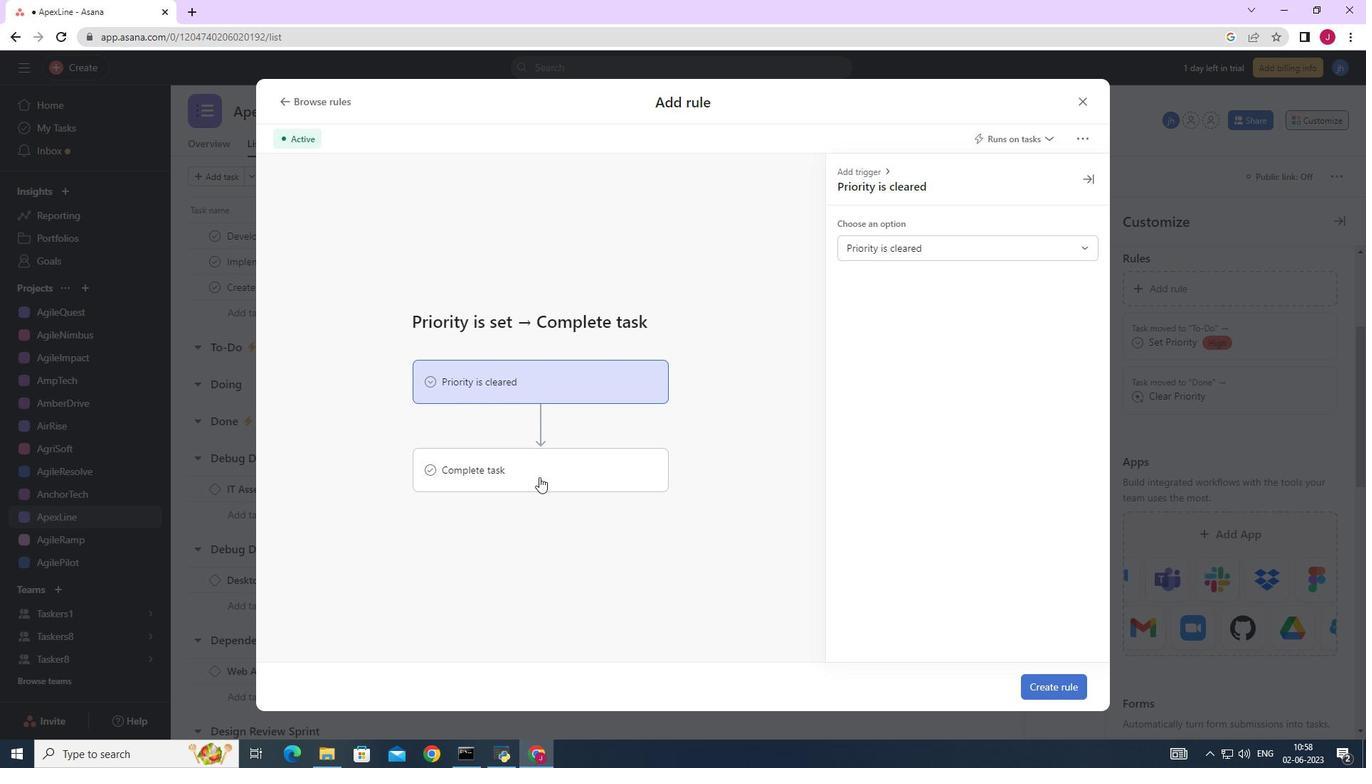 
Action: Mouse moved to (1063, 689)
Screenshot: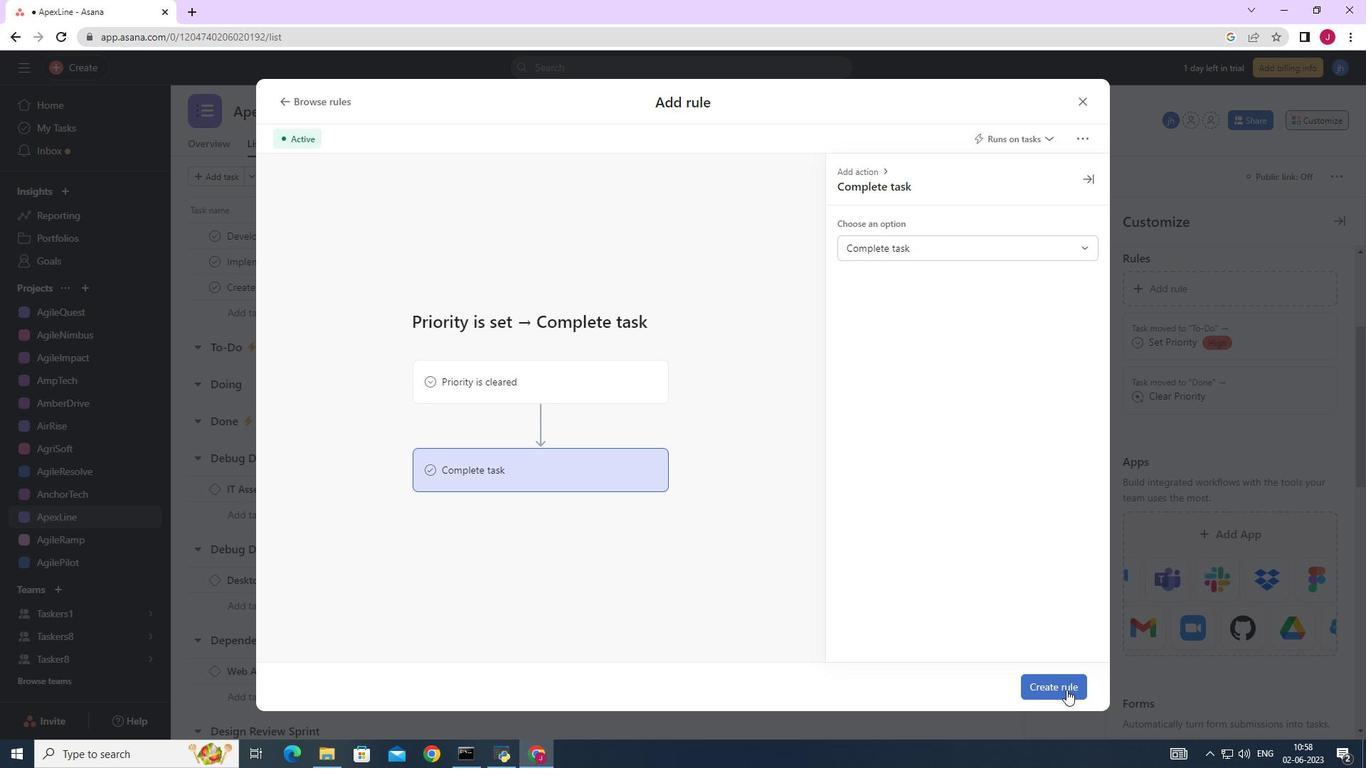 
Action: Mouse pressed left at (1063, 689)
Screenshot: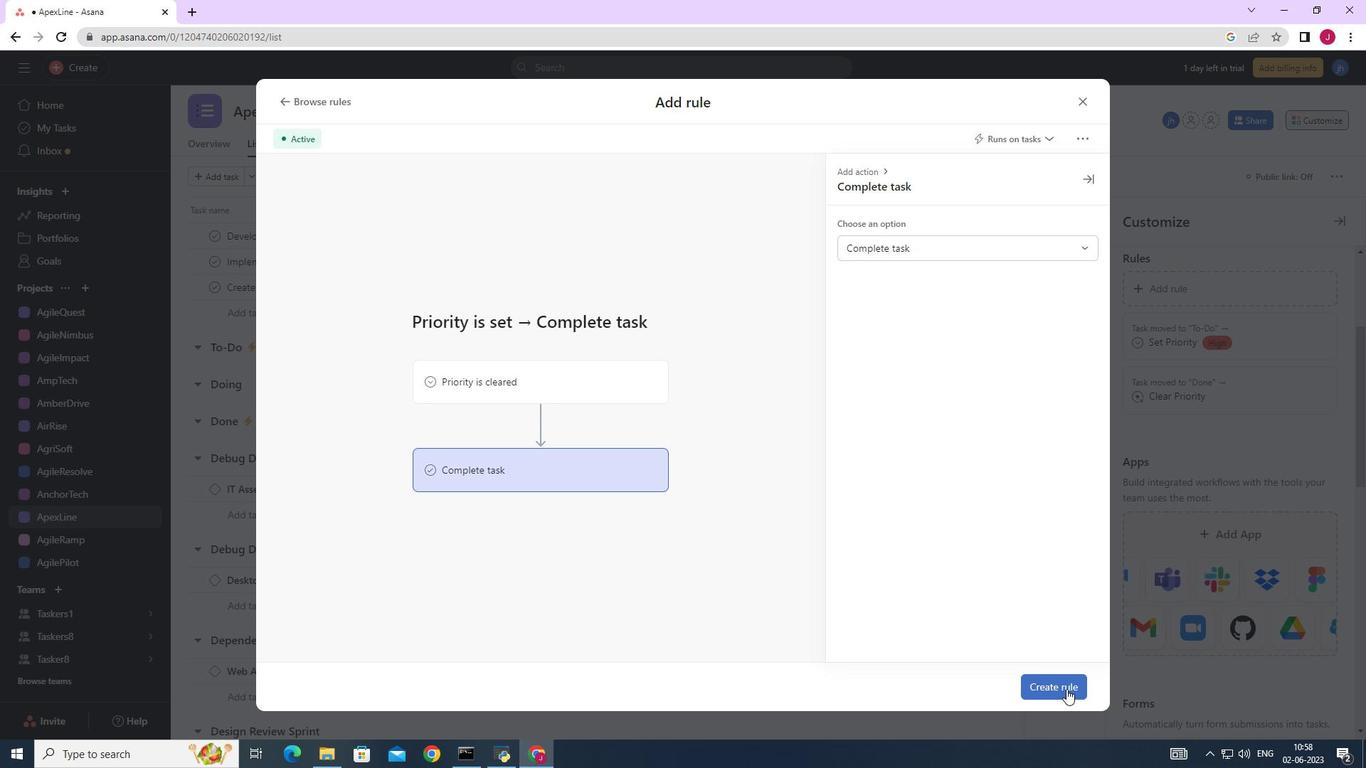 
